 Task: Open a Black Tie Letter Template save the file as 'survey' Remove the following opetions from template: '1.	Type the sender company name_x000D_
2.	Type the sender company address_x000D_
3.	Type the recipient address_x000D_
4.	Type the closing_x000D_
5.	Type the sender title_x000D_
6.	Type the sender company name_x000D_
'Pick the date  '18 May, 2023' and type Salutation  Good Morning. Add body to the letter I am writing to formally request a leave of absence from [start date] to [end date]. I have encountered unforeseen circumstances that require my immediate attention and presence. I assure you that I will make all necessary arrangements to ensure a smooth transition during my absence.. Insert watermark  'Do not copy 20'
Action: Mouse moved to (18, 22)
Screenshot: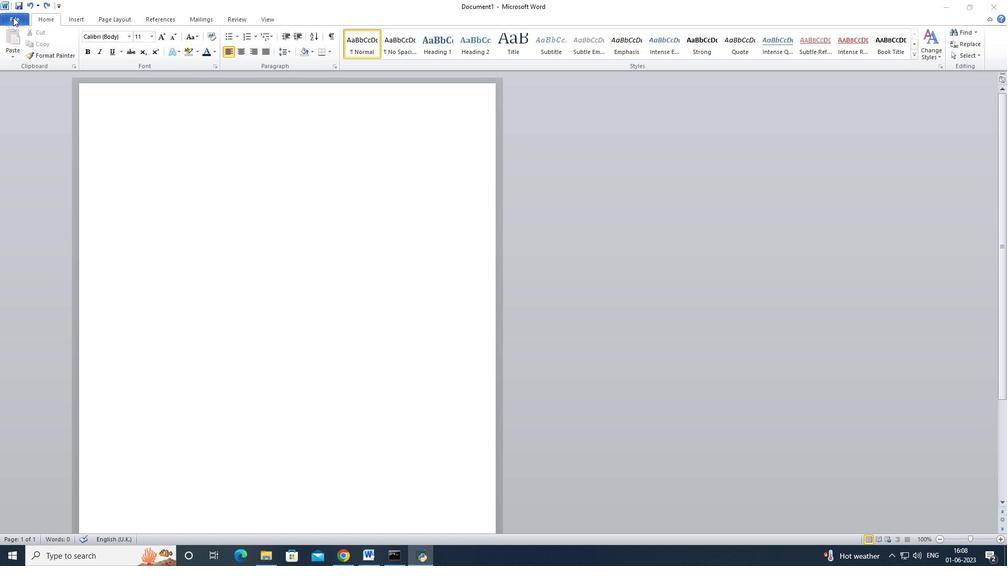 
Action: Mouse pressed left at (18, 22)
Screenshot: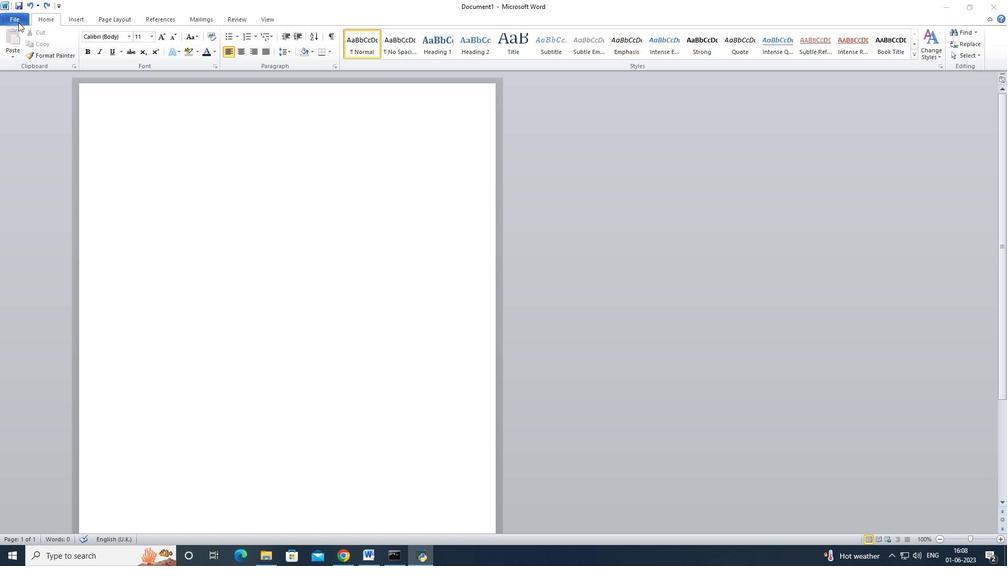 
Action: Mouse moved to (19, 19)
Screenshot: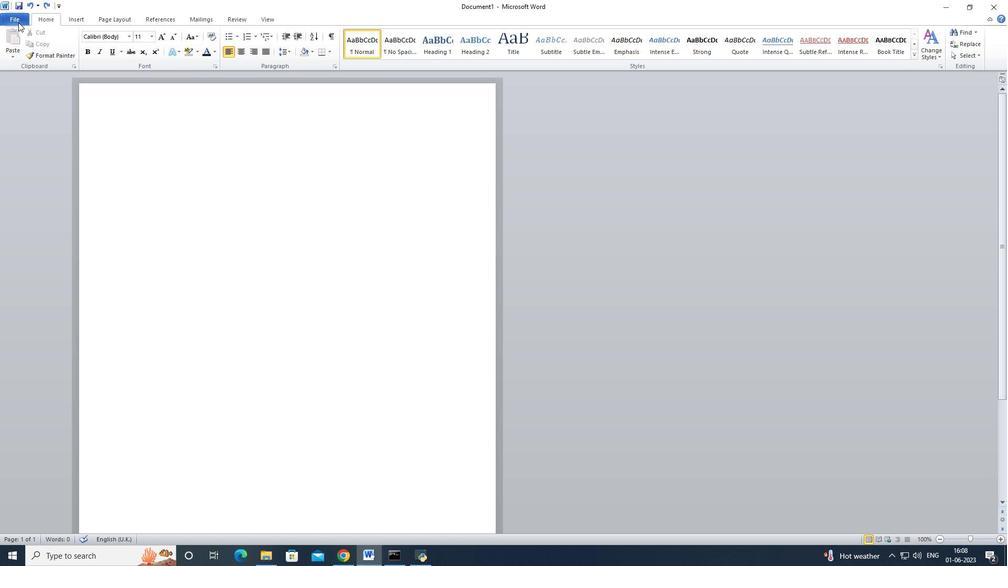 
Action: Mouse pressed left at (19, 19)
Screenshot: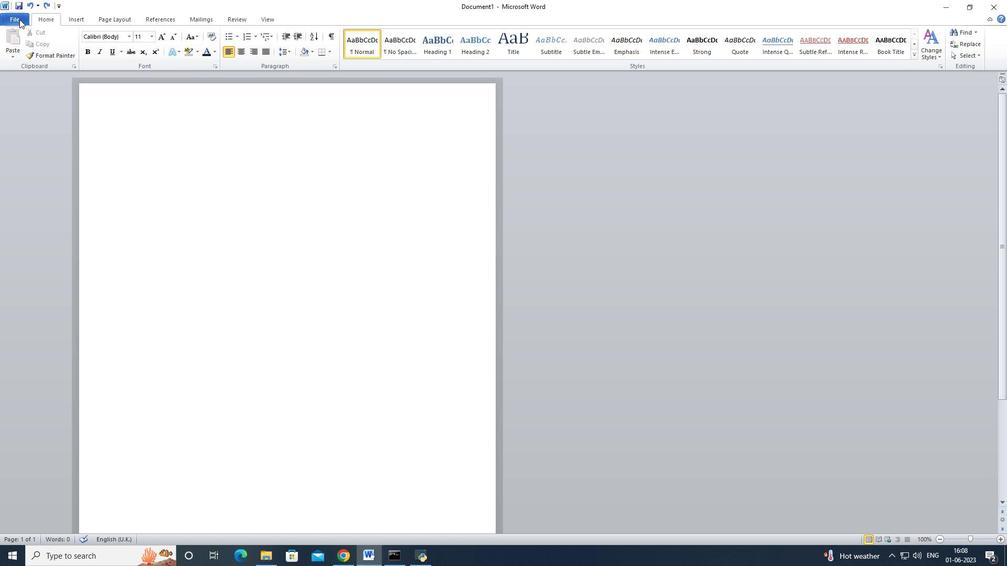 
Action: Mouse moved to (26, 136)
Screenshot: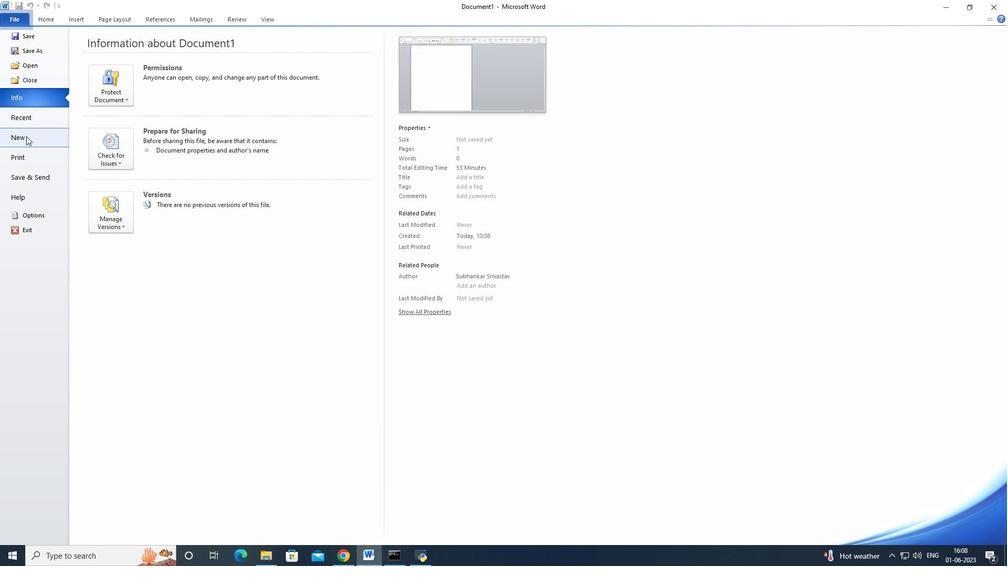 
Action: Mouse pressed left at (26, 136)
Screenshot: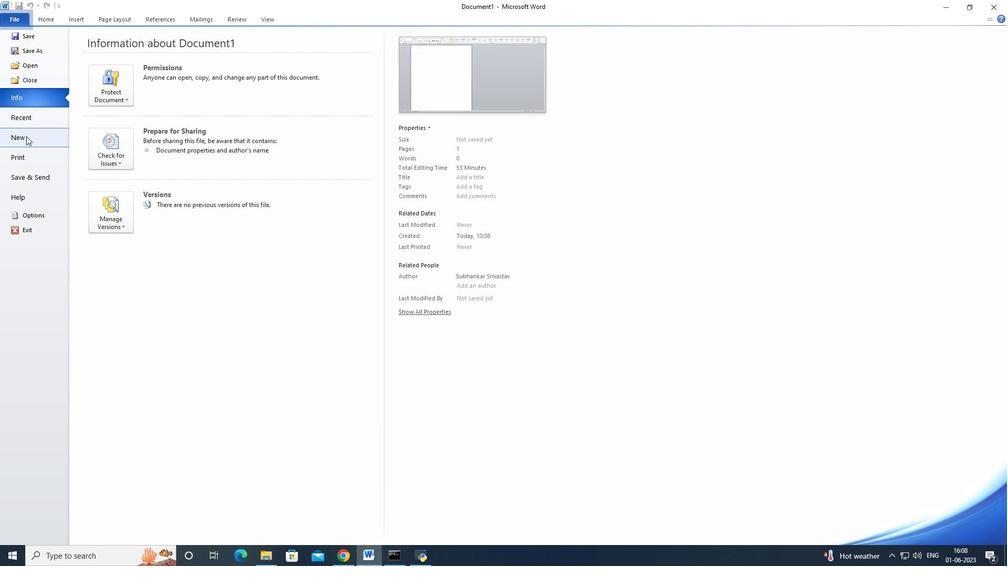 
Action: Mouse moved to (183, 118)
Screenshot: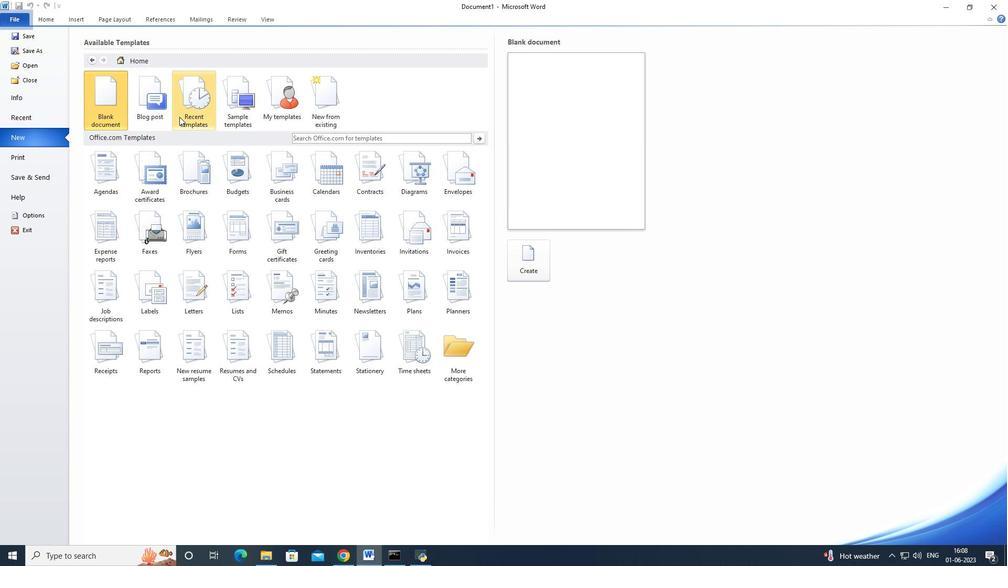 
Action: Mouse pressed left at (183, 118)
Screenshot: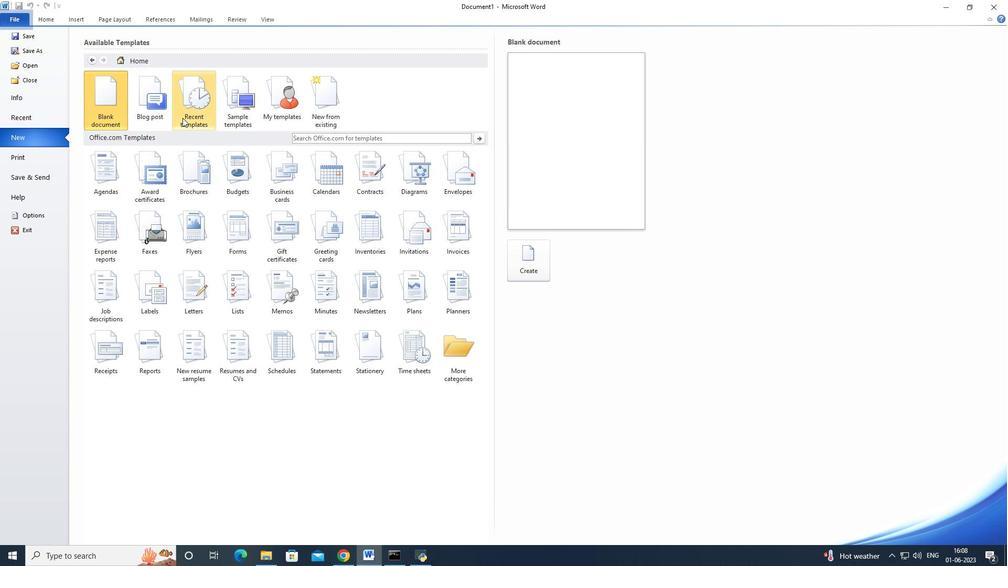 
Action: Mouse moved to (192, 65)
Screenshot: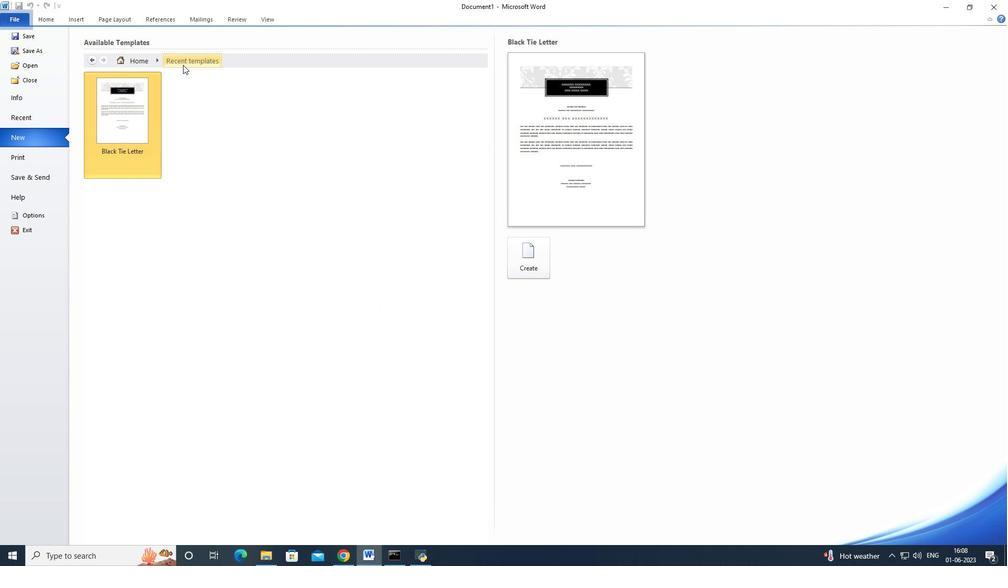 
Action: Mouse pressed left at (192, 65)
Screenshot: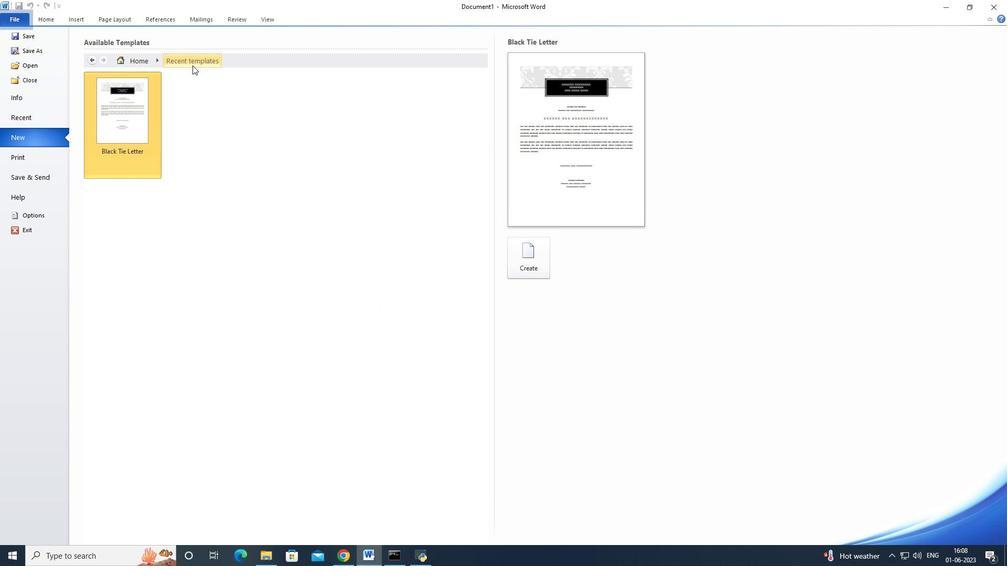 
Action: Mouse moved to (146, 58)
Screenshot: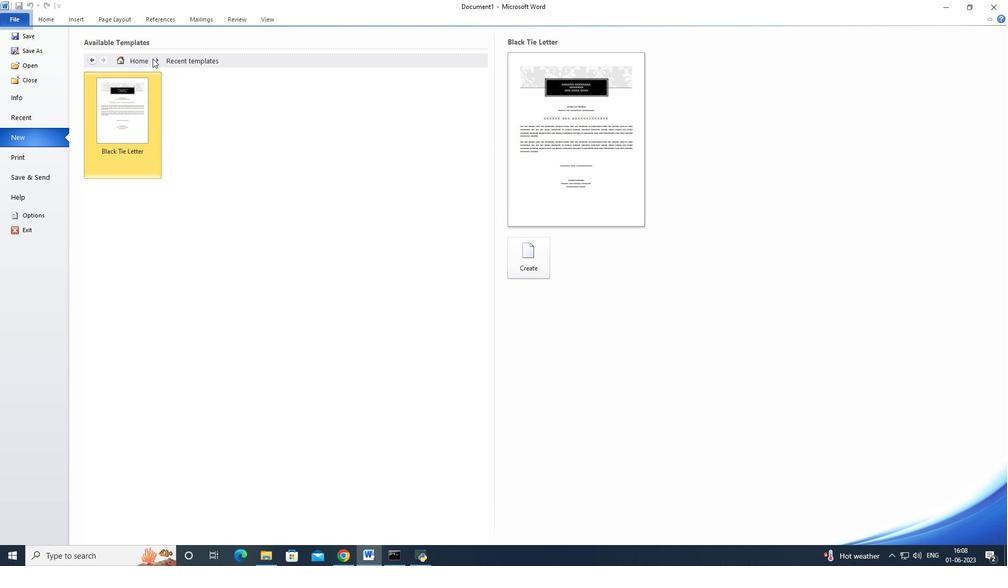 
Action: Mouse pressed left at (146, 58)
Screenshot: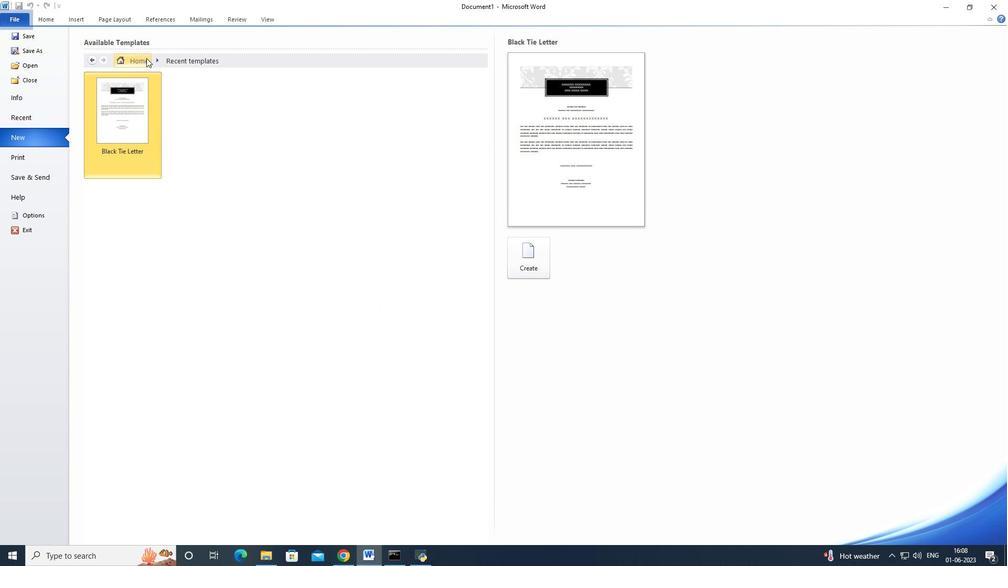 
Action: Mouse moved to (240, 107)
Screenshot: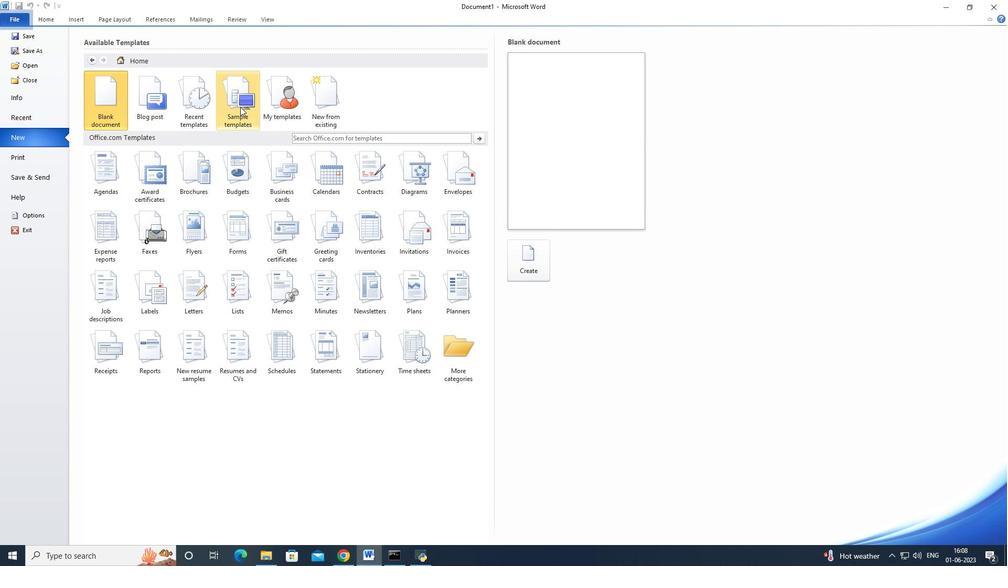 
Action: Mouse pressed left at (240, 107)
Screenshot: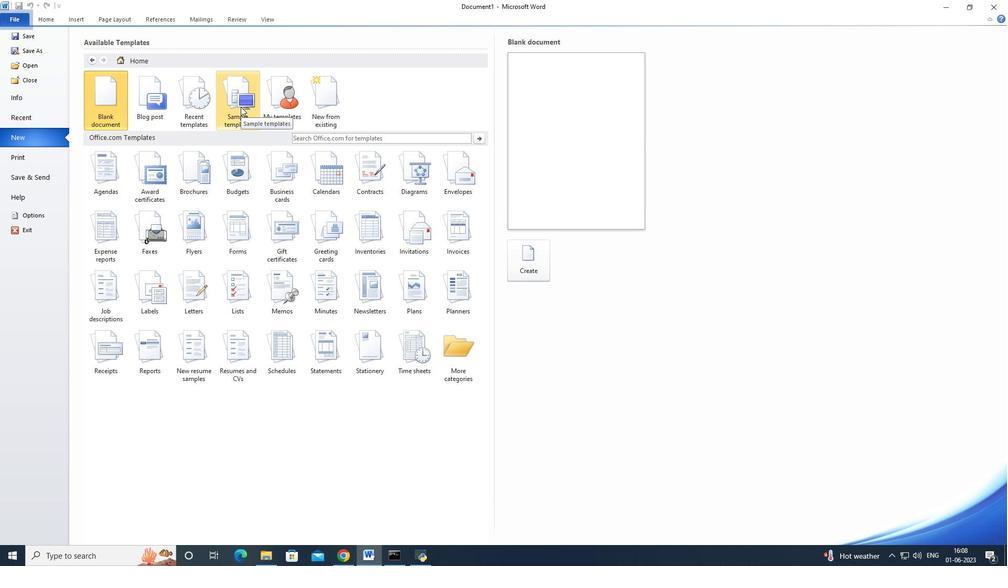 
Action: Mouse moved to (353, 225)
Screenshot: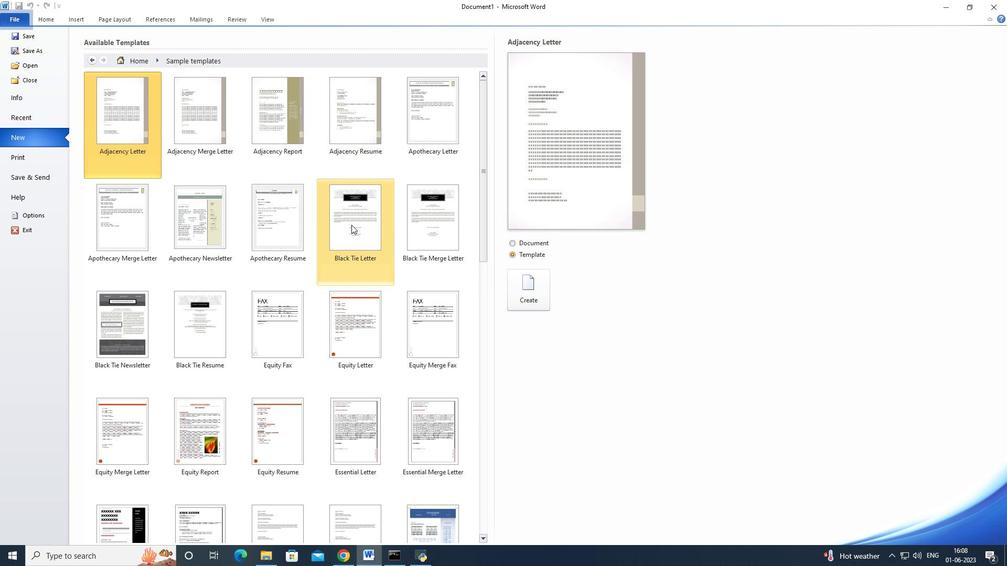 
Action: Mouse pressed left at (353, 225)
Screenshot: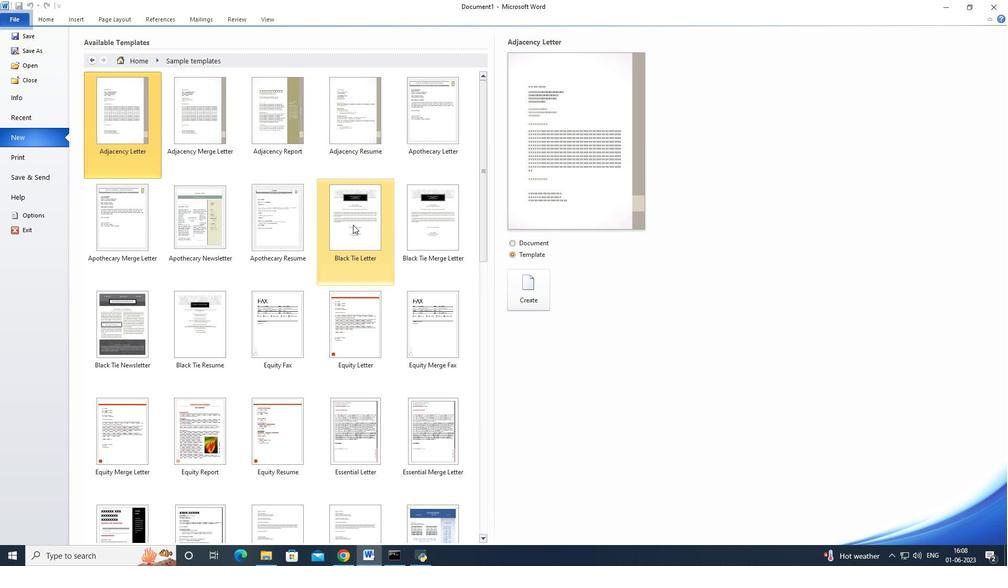 
Action: Mouse moved to (523, 285)
Screenshot: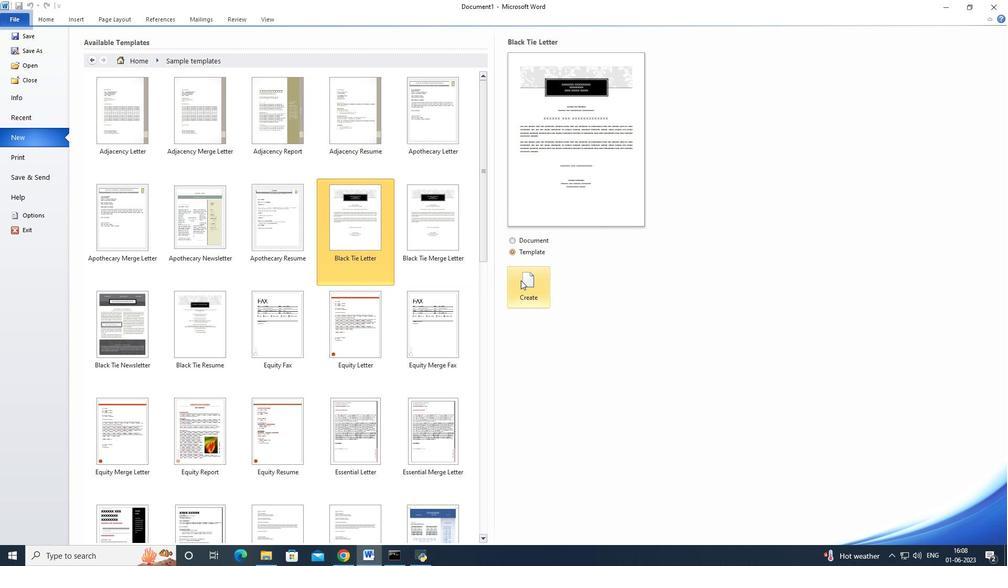 
Action: Mouse pressed left at (523, 285)
Screenshot: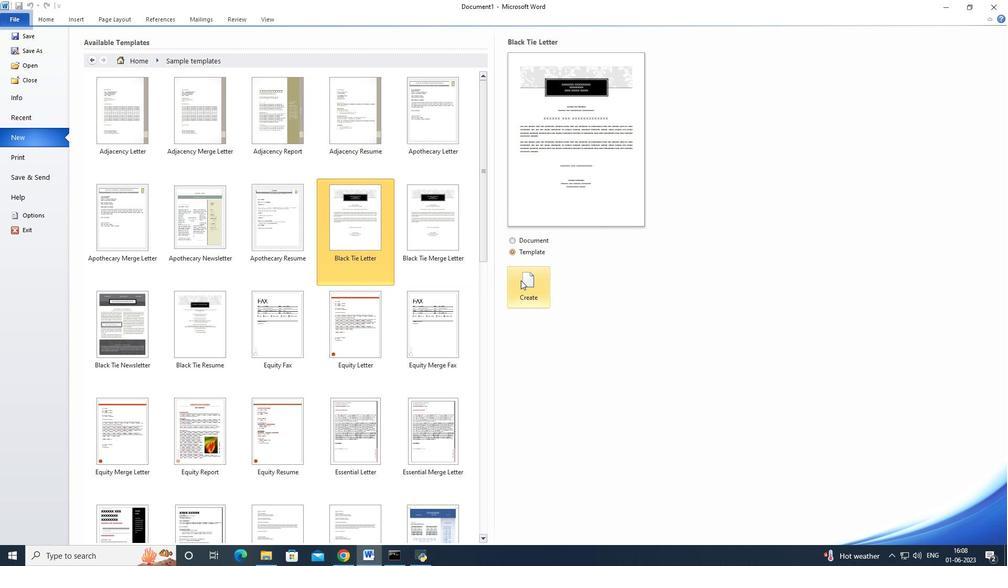 
Action: Mouse moved to (17, 18)
Screenshot: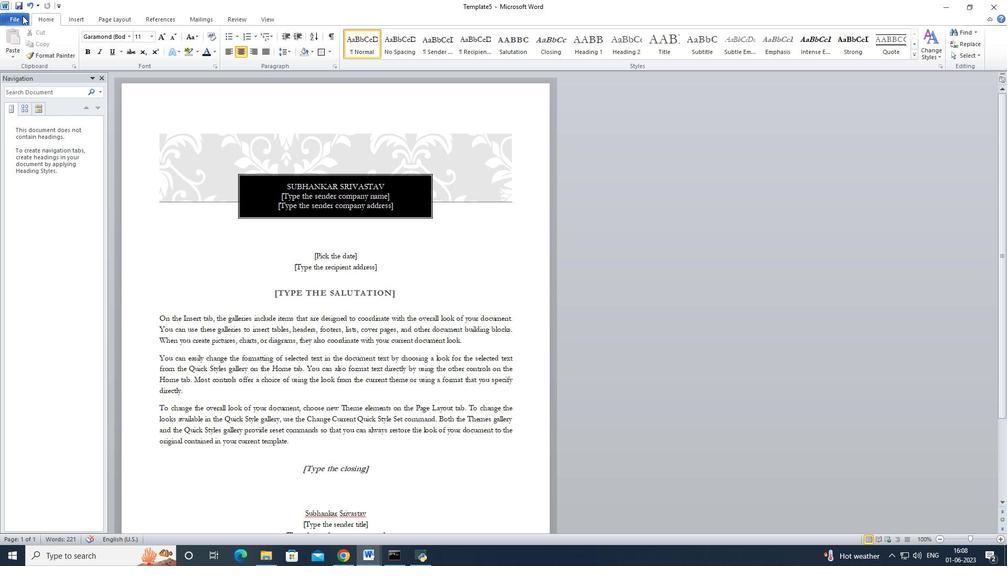 
Action: Mouse pressed left at (17, 18)
Screenshot: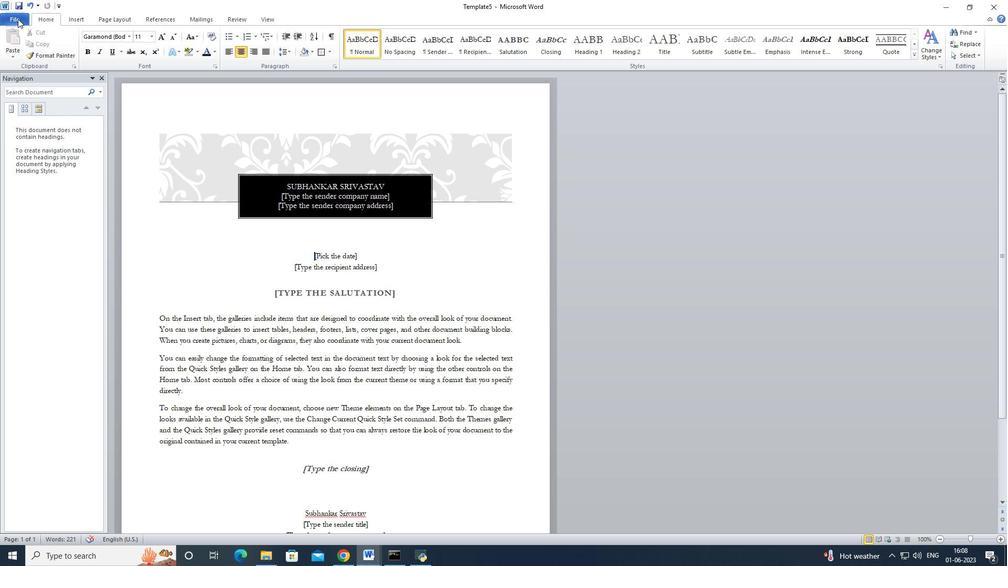 
Action: Mouse moved to (40, 36)
Screenshot: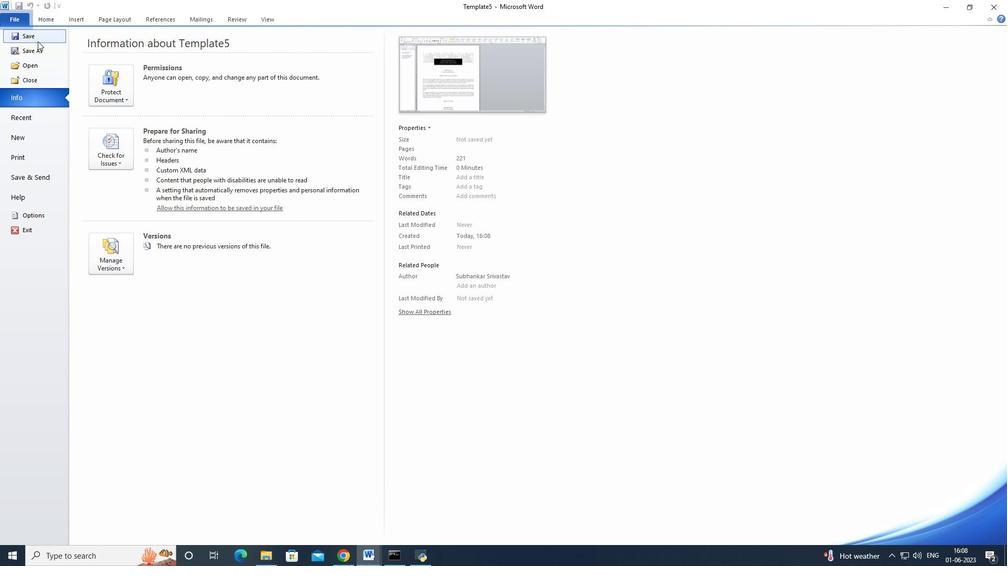 
Action: Mouse pressed left at (40, 36)
Screenshot: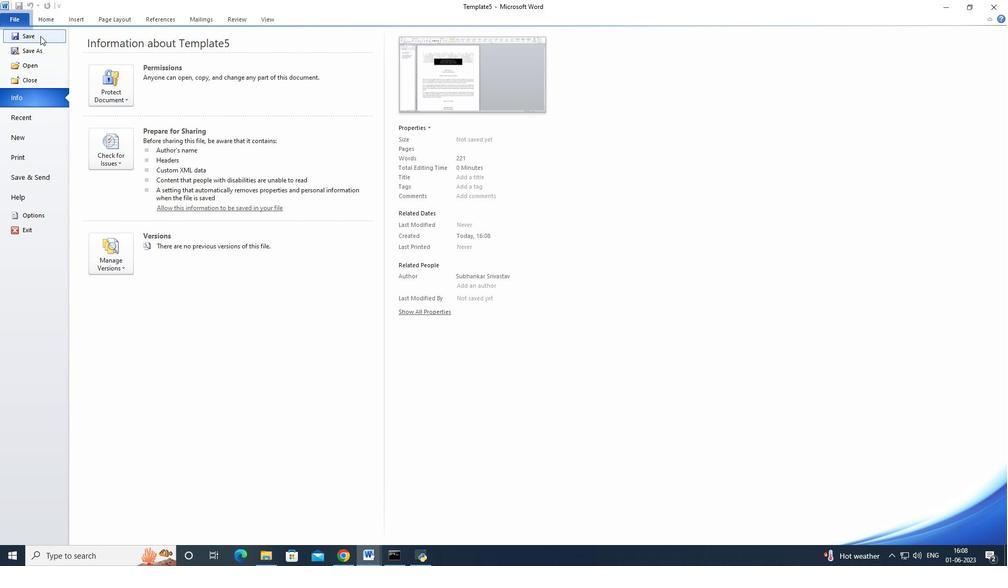 
Action: Key pressed <Key.shift>Survey
Screenshot: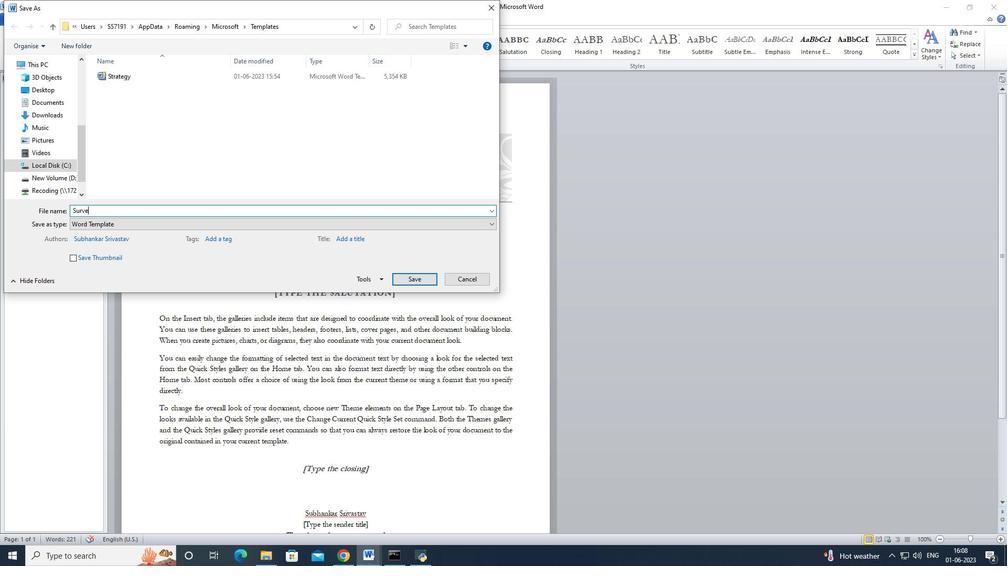 
Action: Mouse moved to (423, 278)
Screenshot: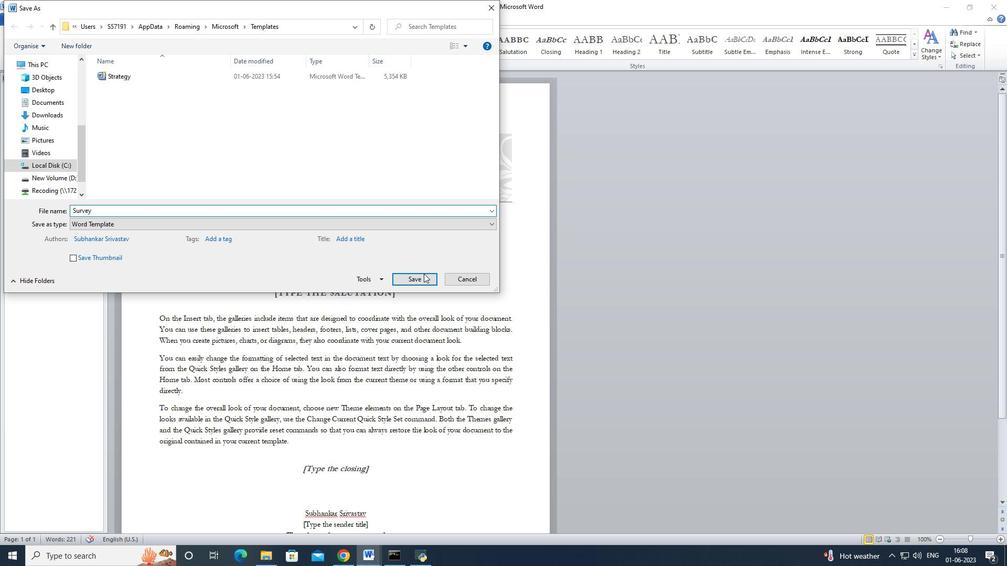 
Action: Mouse pressed left at (423, 278)
Screenshot: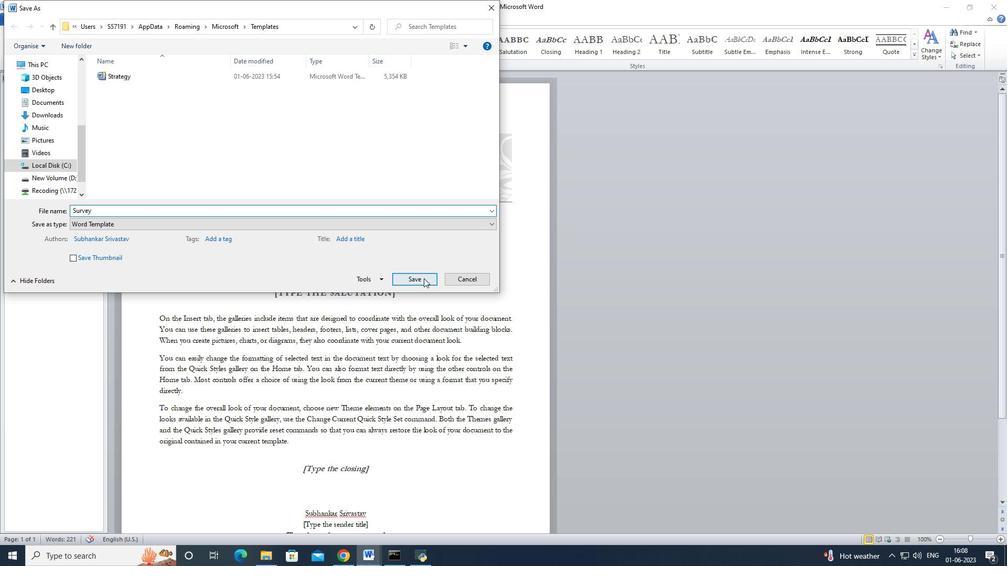 
Action: Mouse moved to (359, 195)
Screenshot: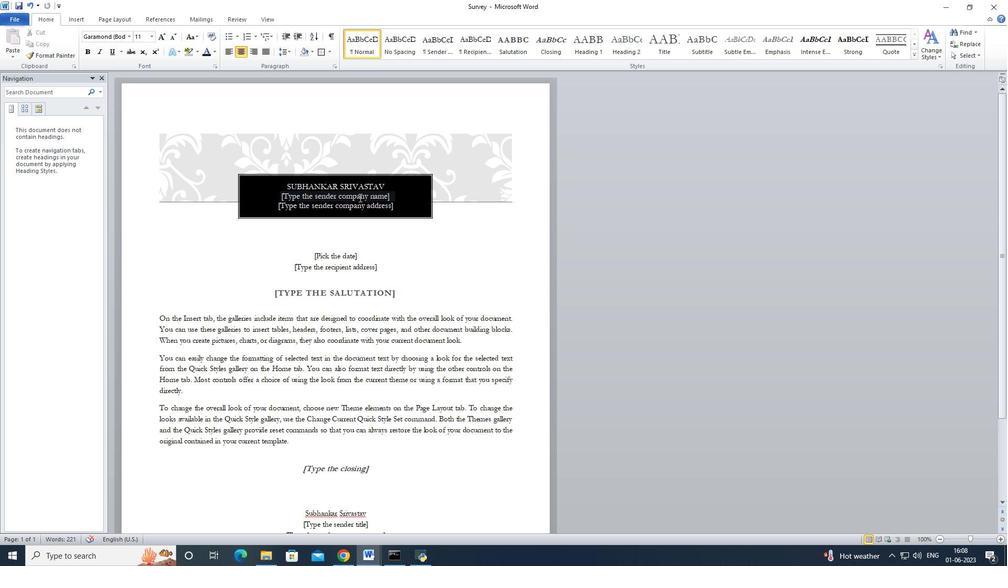 
Action: Mouse pressed left at (359, 195)
Screenshot: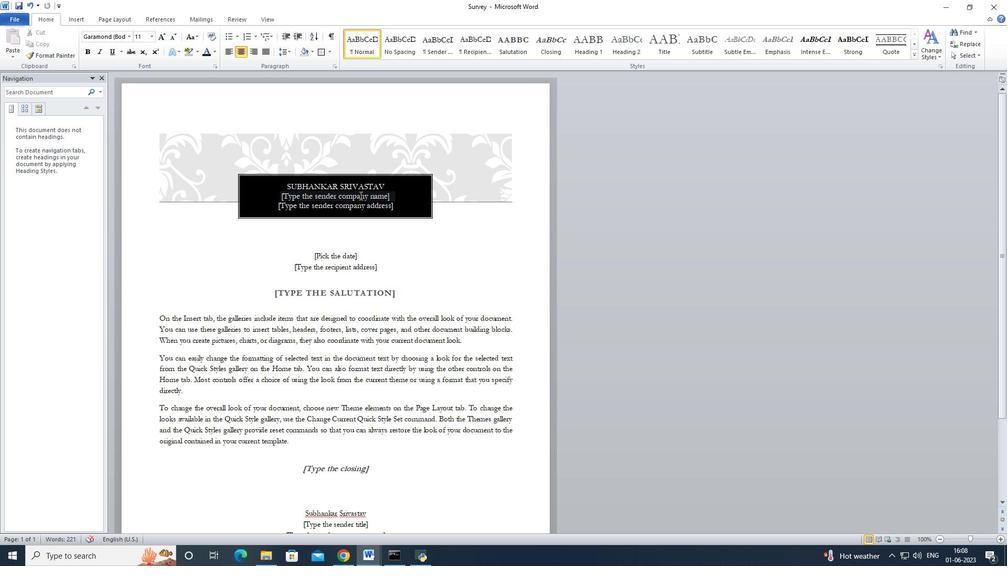 
Action: Mouse moved to (360, 195)
Screenshot: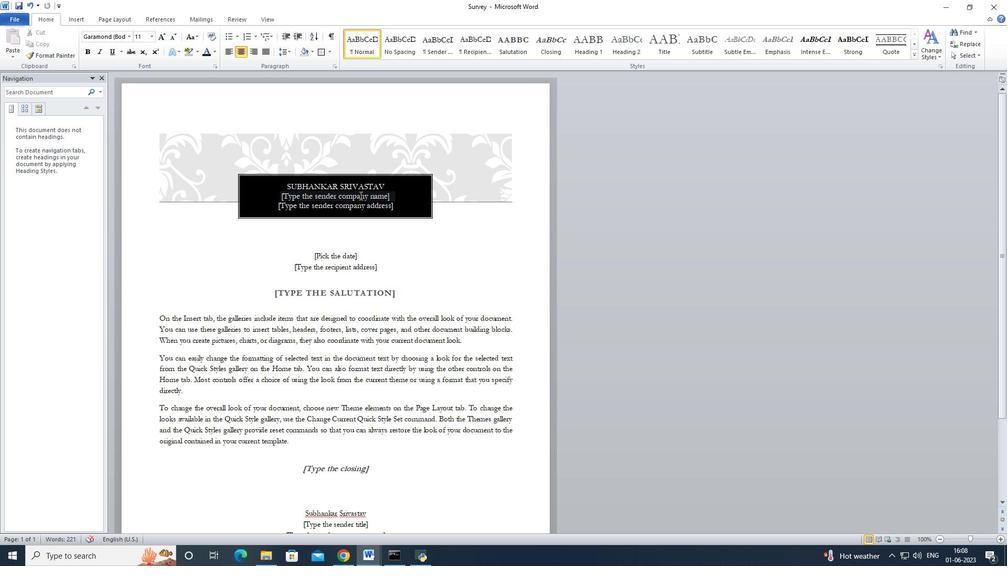 
Action: Key pressed <Key.delete><Key.delete>
Screenshot: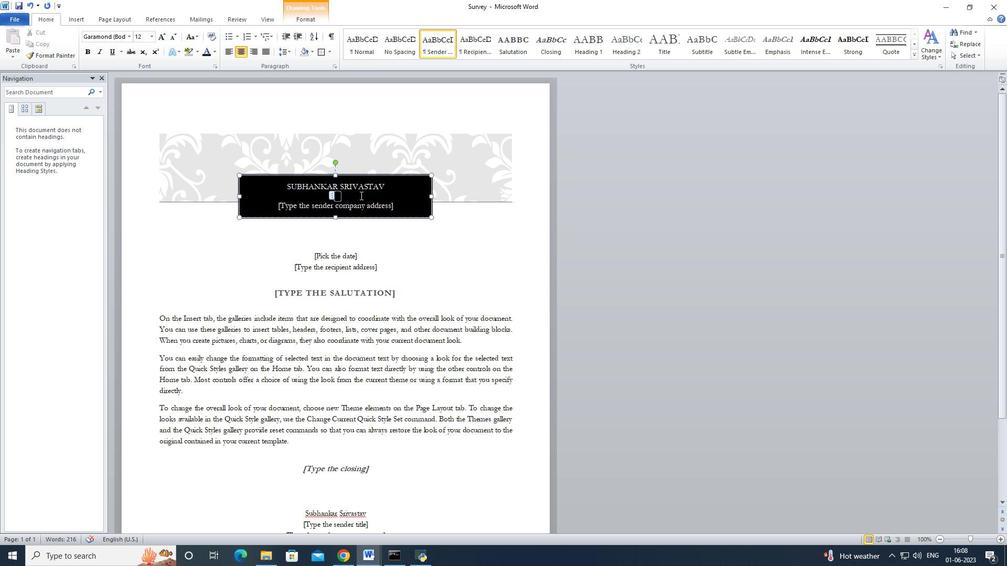 
Action: Mouse moved to (363, 207)
Screenshot: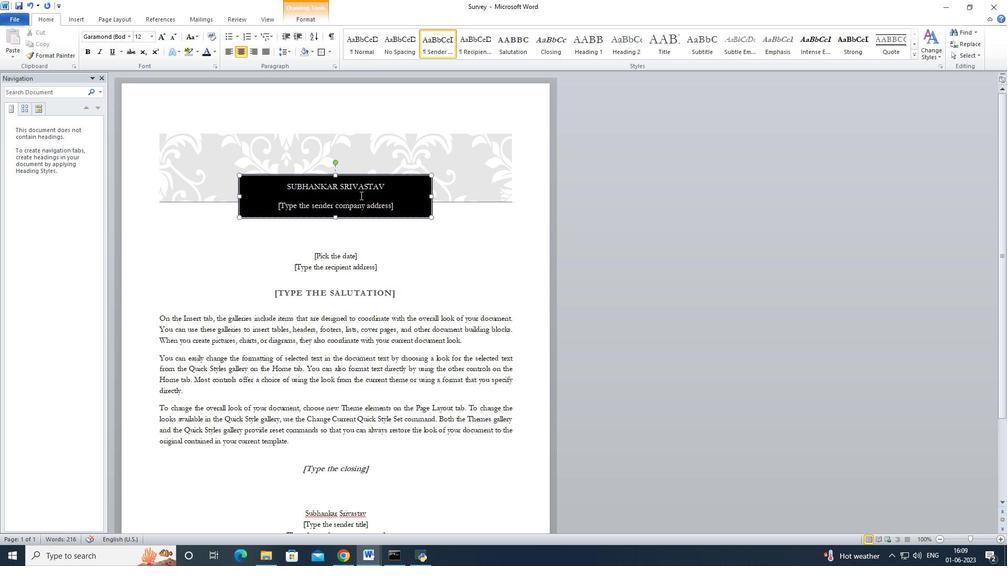 
Action: Mouse pressed left at (363, 207)
Screenshot: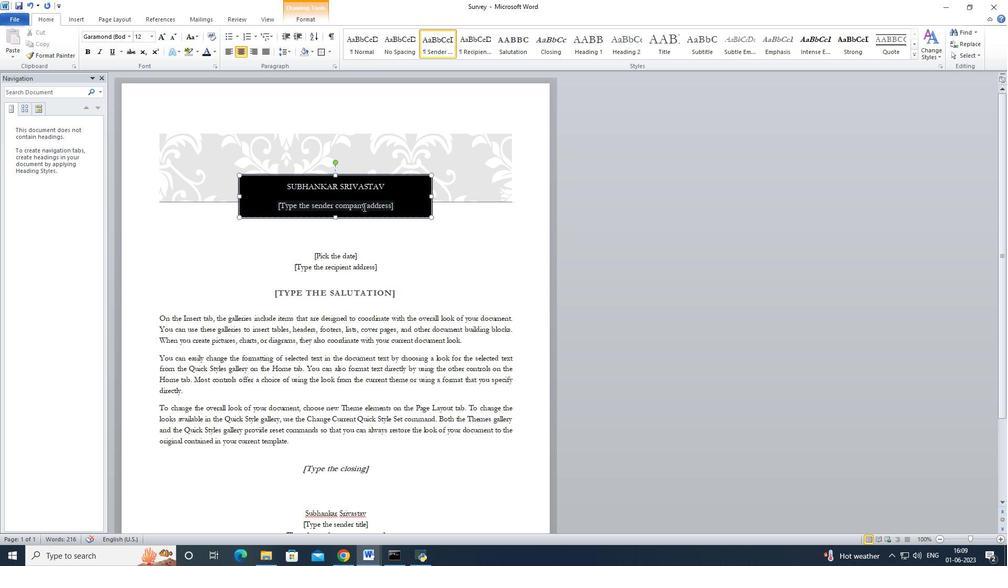 
Action: Mouse moved to (363, 207)
Screenshot: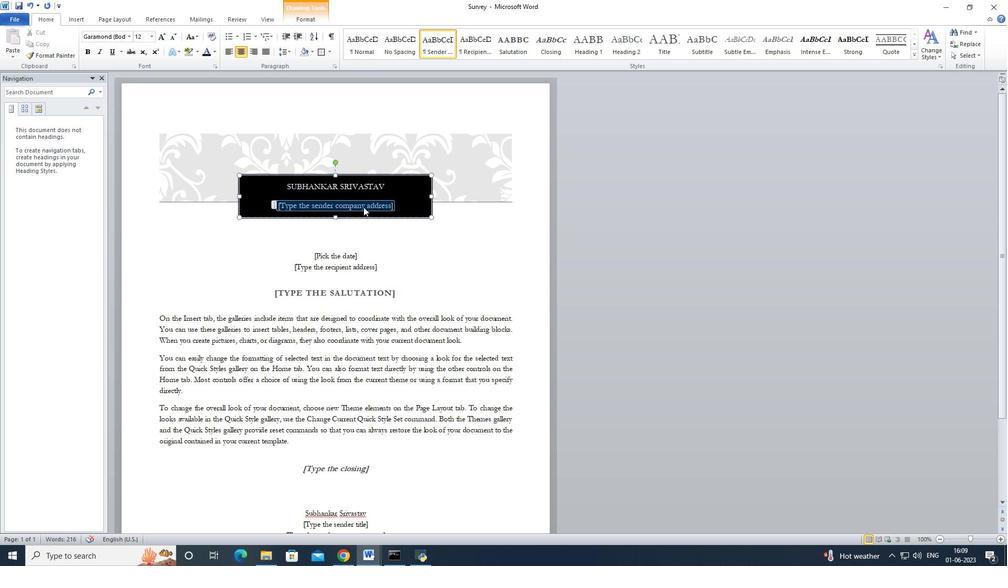
Action: Key pressed <Key.delete><Key.delete>
Screenshot: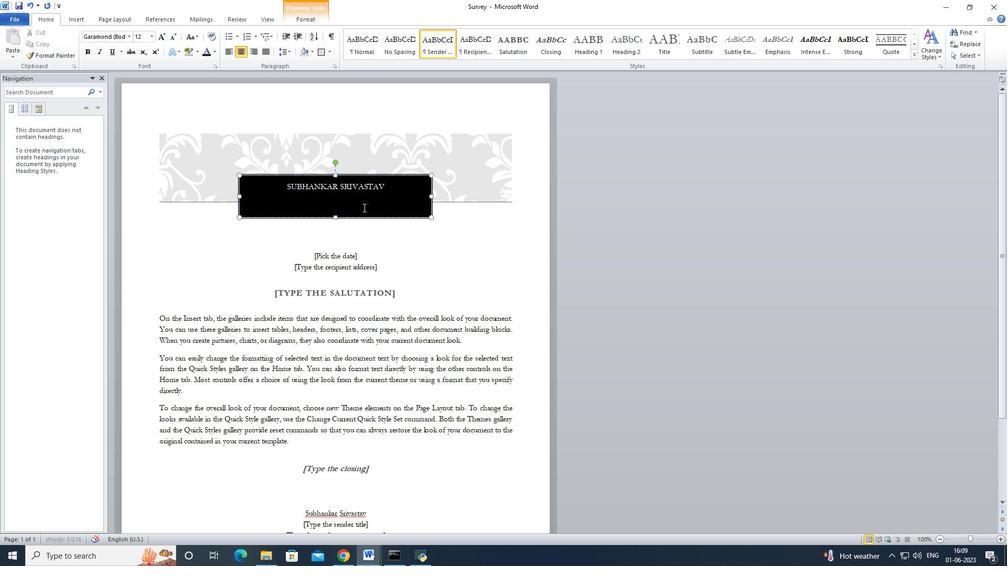 
Action: Mouse moved to (349, 254)
Screenshot: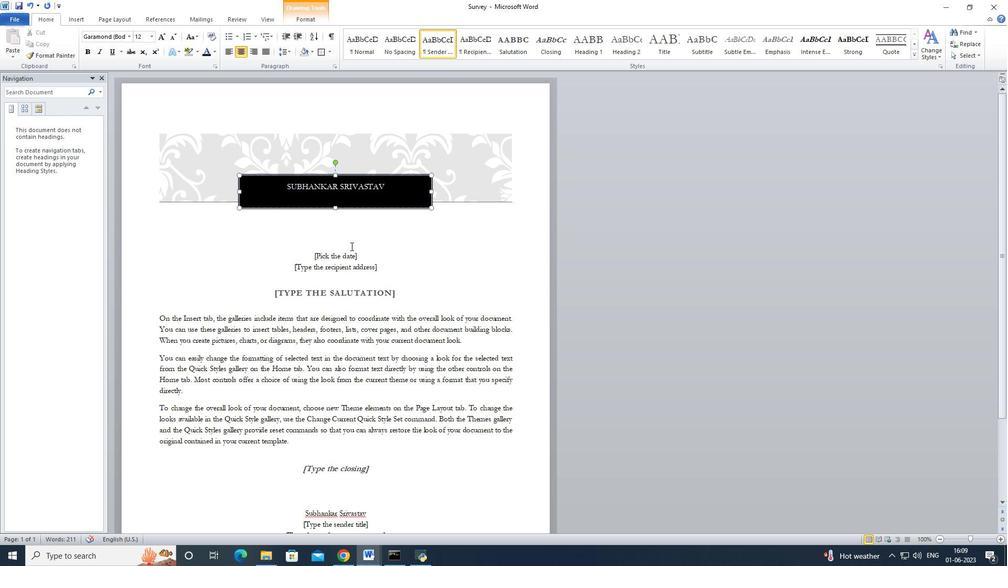 
Action: Mouse pressed left at (349, 254)
Screenshot: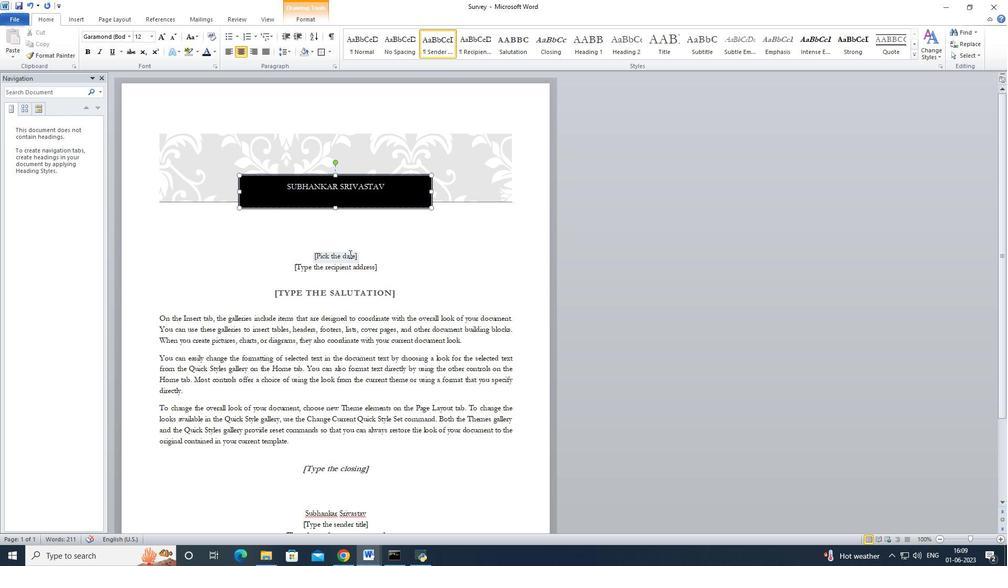 
Action: Mouse moved to (368, 257)
Screenshot: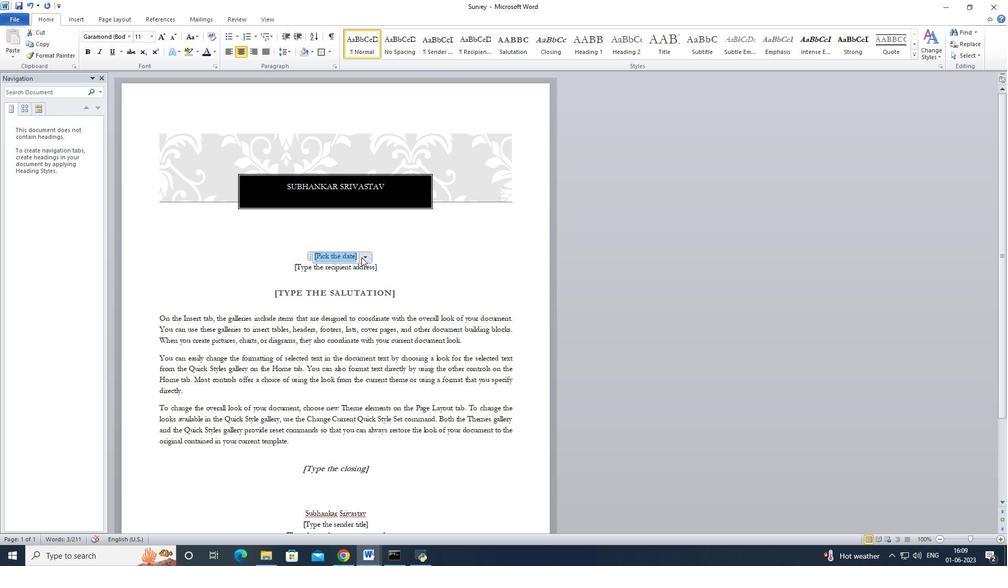 
Action: Mouse pressed left at (368, 257)
Screenshot: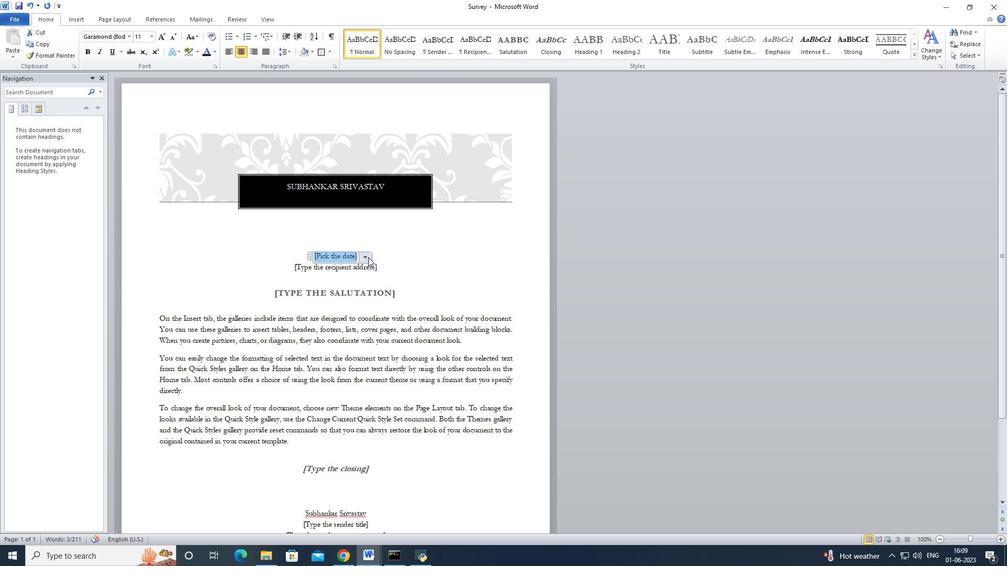 
Action: Mouse moved to (281, 268)
Screenshot: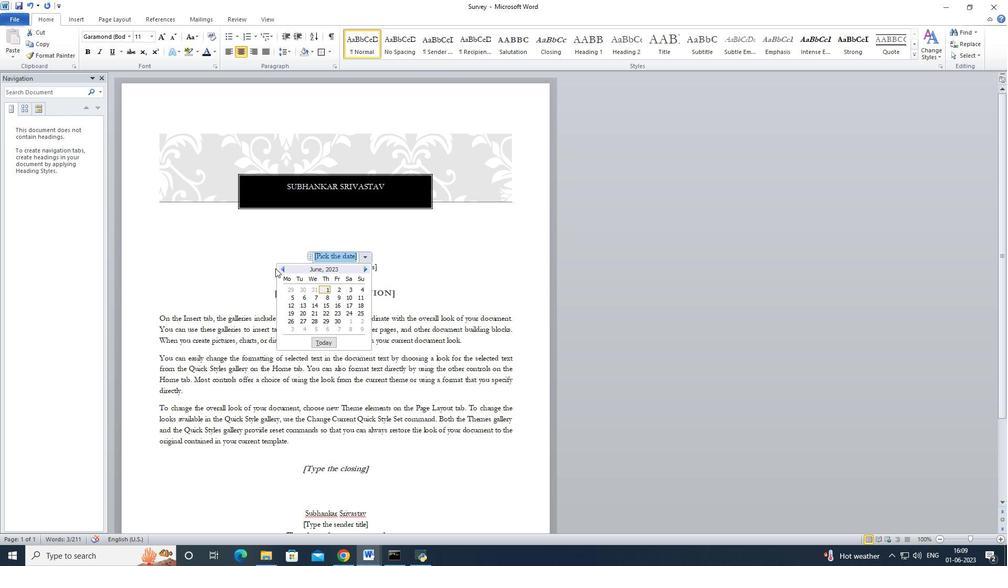 
Action: Mouse pressed left at (281, 268)
Screenshot: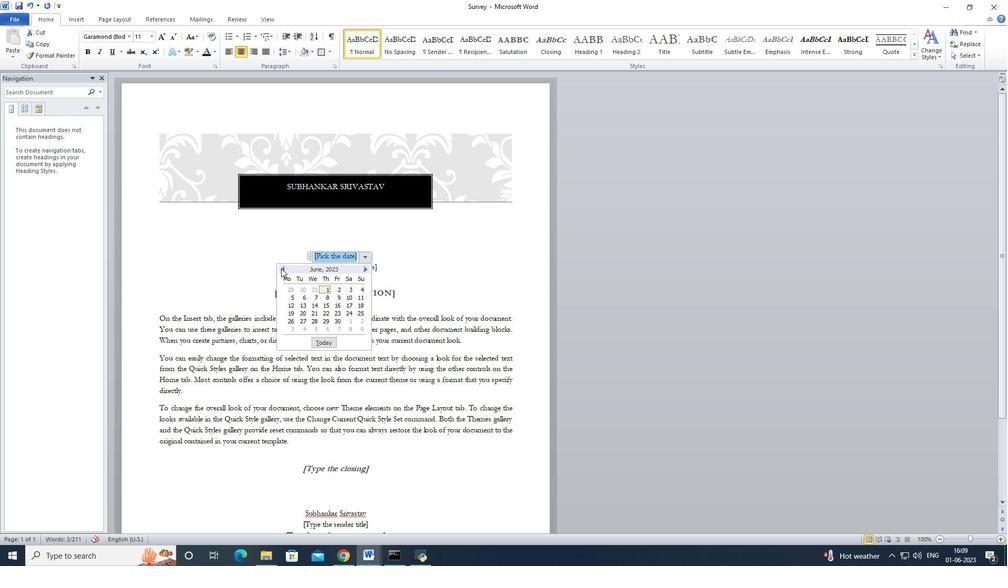 
Action: Mouse moved to (327, 306)
Screenshot: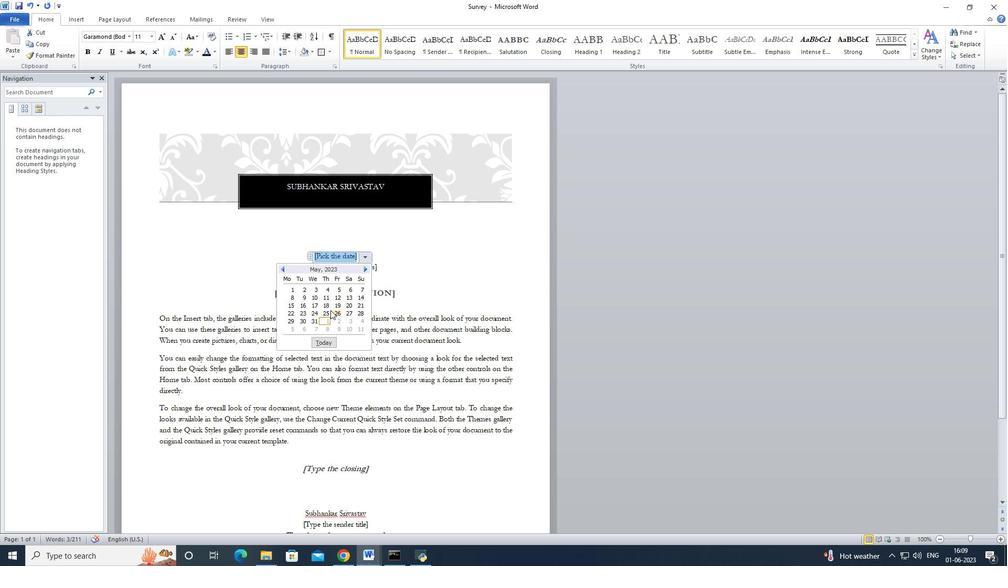 
Action: Mouse pressed left at (327, 306)
Screenshot: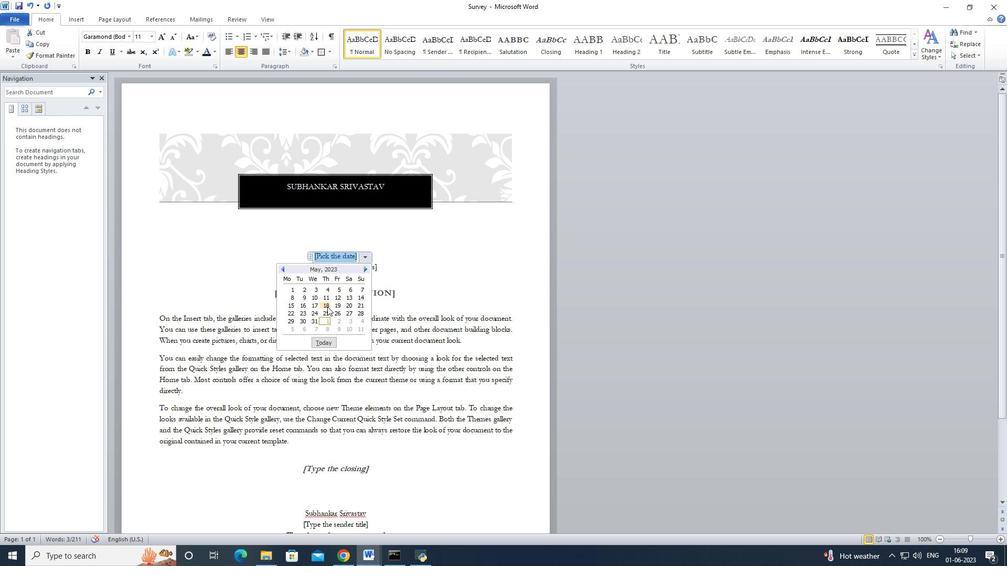 
Action: Mouse moved to (355, 265)
Screenshot: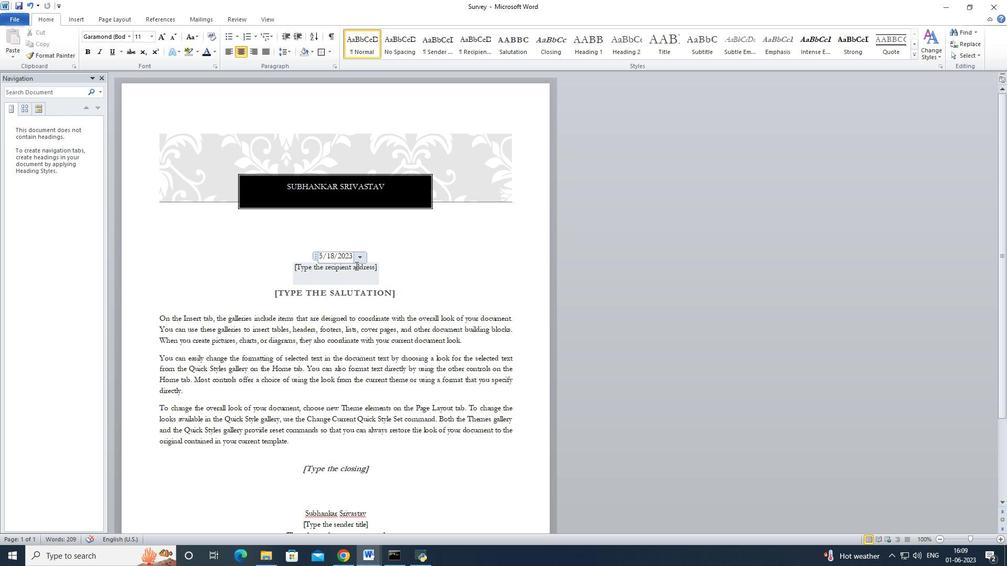 
Action: Mouse pressed left at (355, 265)
Screenshot: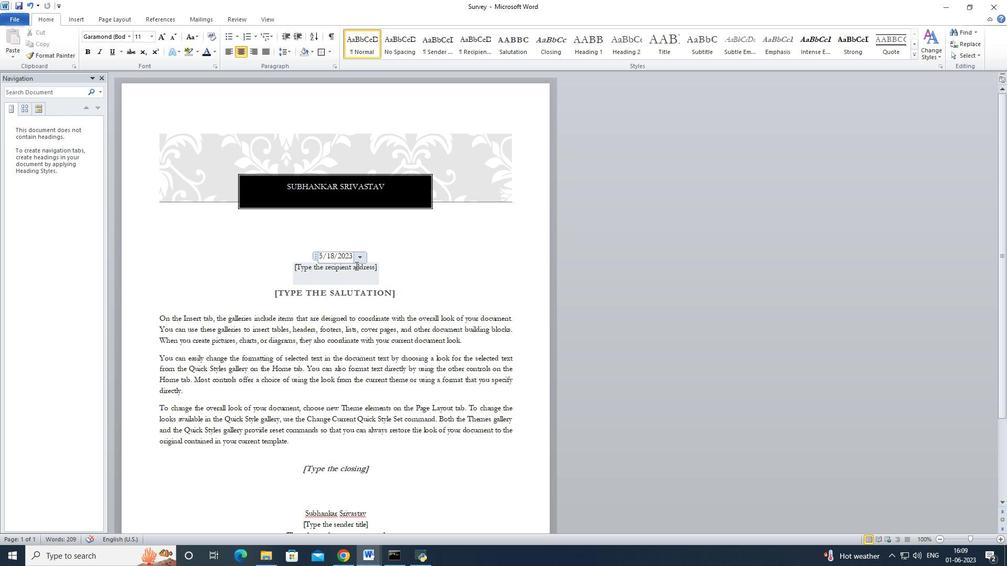 
Action: Mouse moved to (355, 267)
Screenshot: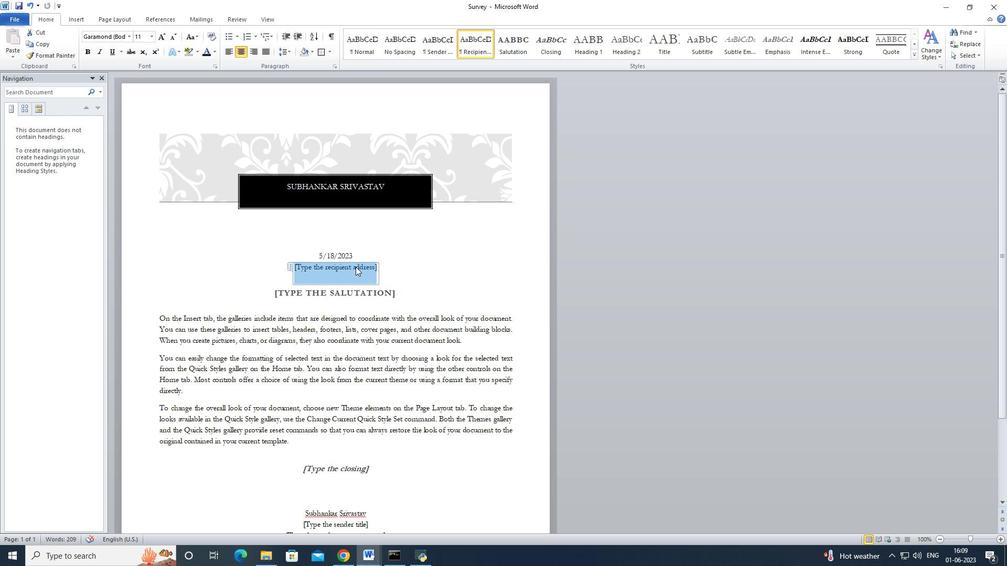
Action: Key pressed <Key.delete>
Screenshot: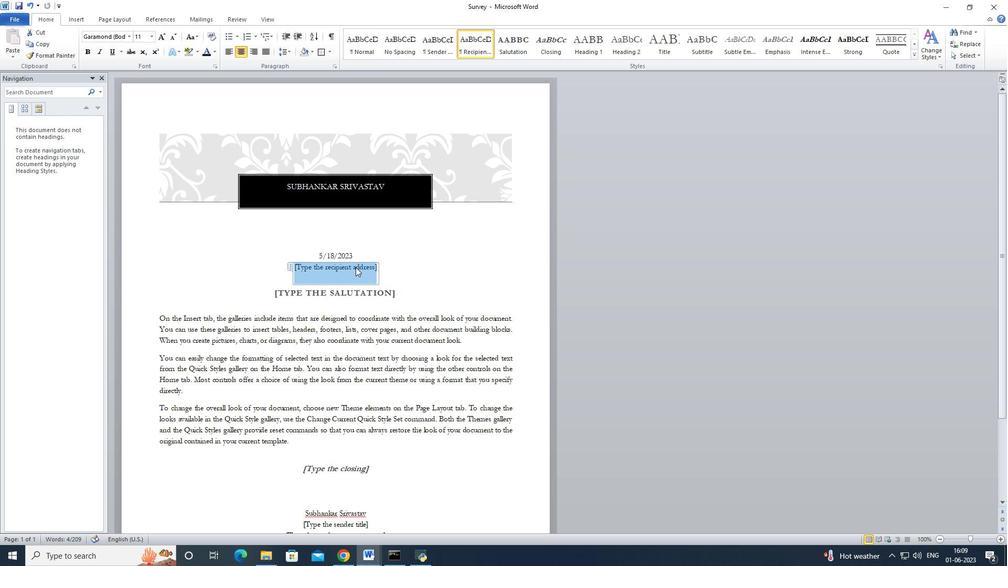 
Action: Mouse moved to (359, 295)
Screenshot: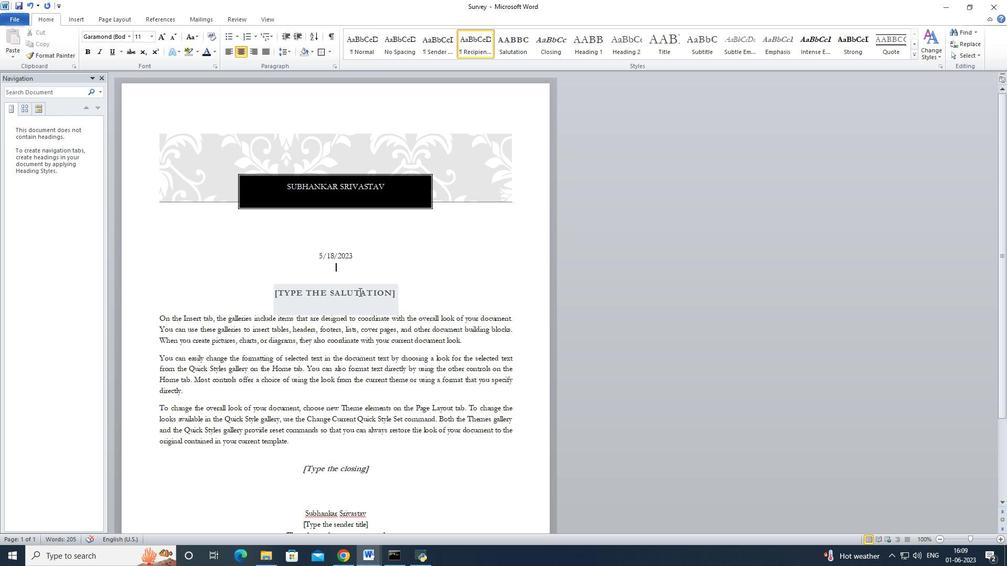 
Action: Mouse pressed left at (359, 295)
Screenshot: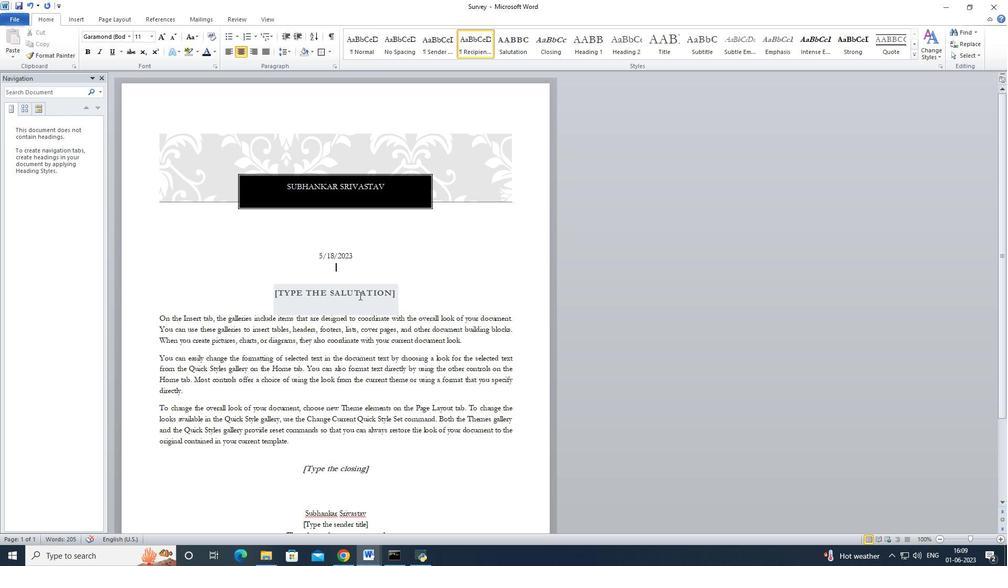 
Action: Key pressed <Key.shift><Key.shift><Key.shift><Key.shift><Key.shift>good<Key.space>morning
Screenshot: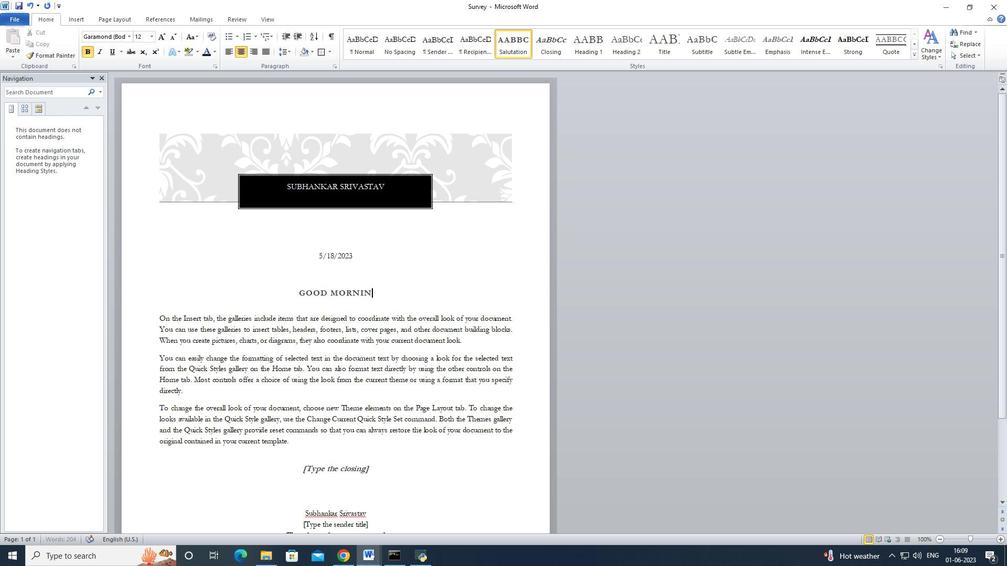 
Action: Mouse moved to (243, 341)
Screenshot: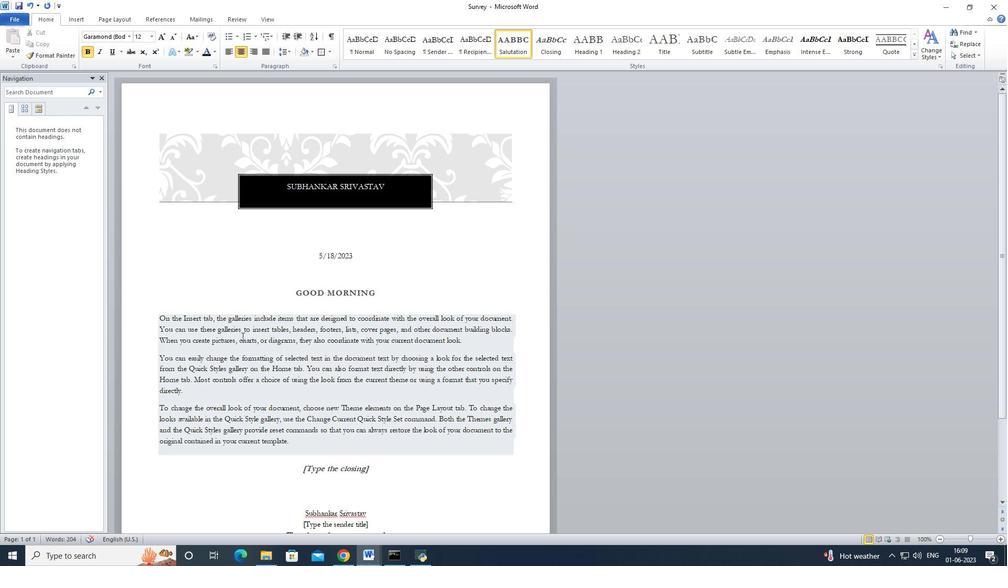 
Action: Mouse pressed left at (243, 341)
Screenshot: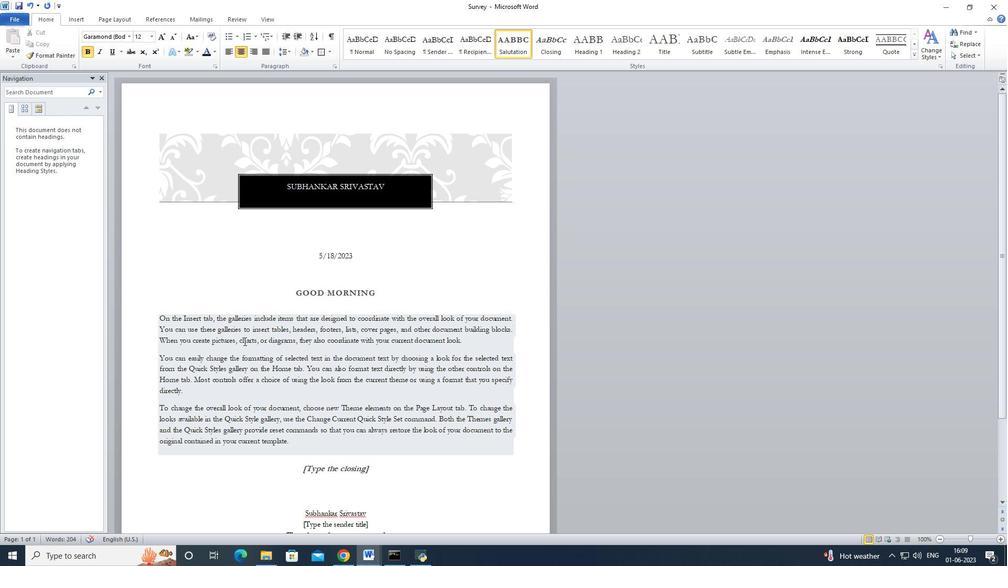 
Action: Key pressed <Key.shift><Key.shift><Key.shift><Key.shift><Key.shift><Key.shift><Key.shift><Key.shift><Key.shift><Key.shift><Key.shift><Key.shift><Key.shift><Key.shift><Key.shift><Key.shift><Key.shift><Key.shift>I<Key.space>am<Key.space>writing<Key.space>to<Key.space>formally<Key.space>request<Key.space>a<Key.space>leave<Key.space>of<Key.space>absence<Key.space>for<Key.shift><Key.shift><Key.shift><Key.shift><Key.shift><Key.shift><Key.shift><Key.shift><Key.shift><Key.shift><Key.shift><Key.shift><Key.shift><Key.shift><Key.shift><Key.shift><Key.shift><Key.shift><Key.shift><Key.shift><Key.shift><Key.shift><Key.shift><Key.shift><Key.shift><Key.shift><Key.shift><Key.shift><Key.shift><Key.shift><Key.shift><Key.shift>{<Key.backspace>[<Key.backspace><Key.space>[start<Key.space>date<Key.shift><Key.shift><Key.shift><Key.shift><Key.shift><Key.shift><Key.shift><Key.shift><Key.shift><Key.shift><Key.shift><Key.shift><Key.shift><Key.shift><Key.shift>]<Key.space>to<Key.space><Key.shift>[end<Key.space><Key.shift>date<Key.shift><Key.shift><Key.shift><Key.shift><Key.shift><Key.shift><Key.shift><Key.shift><Key.shift><Key.shift><Key.shift><Key.shift><Key.shift><Key.shift><Key.shift><Key.shift><Key.shift><Key.shift><Key.shift>}<Key.backspace>].<Key.space>i<Key.backspace><Key.shift>I<Key.space>have<Key.space>encountered<Key.space>unforen<Key.backspace>seen<Key.space>circumstances<Key.space>that<Key.space><Key.space>re<Key.backspace><Key.backspace><Key.backspace>require<Key.space>my<Key.space>immediate<Key.space>attention<Key.space>and<Key.space>presence.<Key.space><Key.shift>Iassure<Key.space>you<Key.space>that<Key.space>
Screenshot: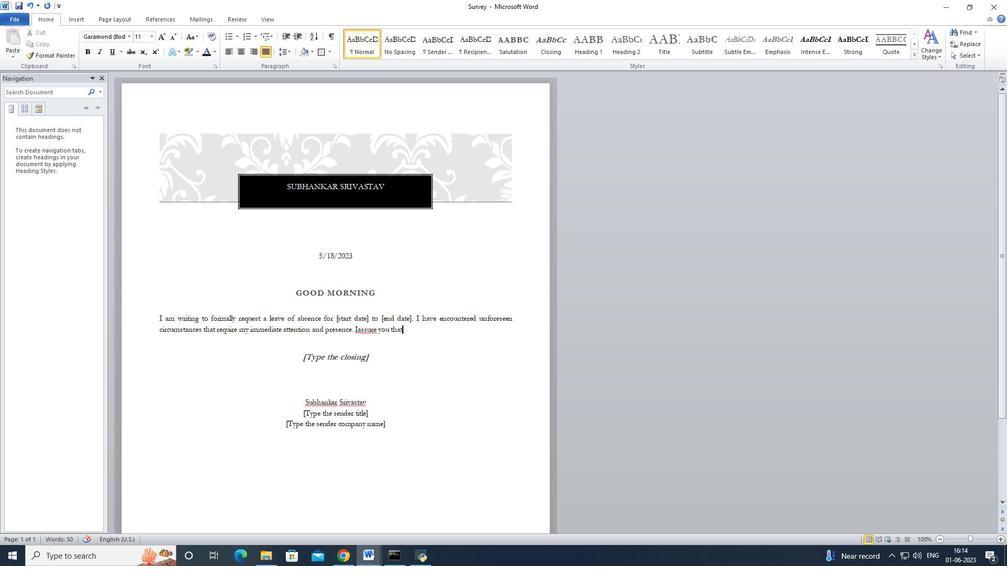 
Action: Mouse moved to (358, 328)
Screenshot: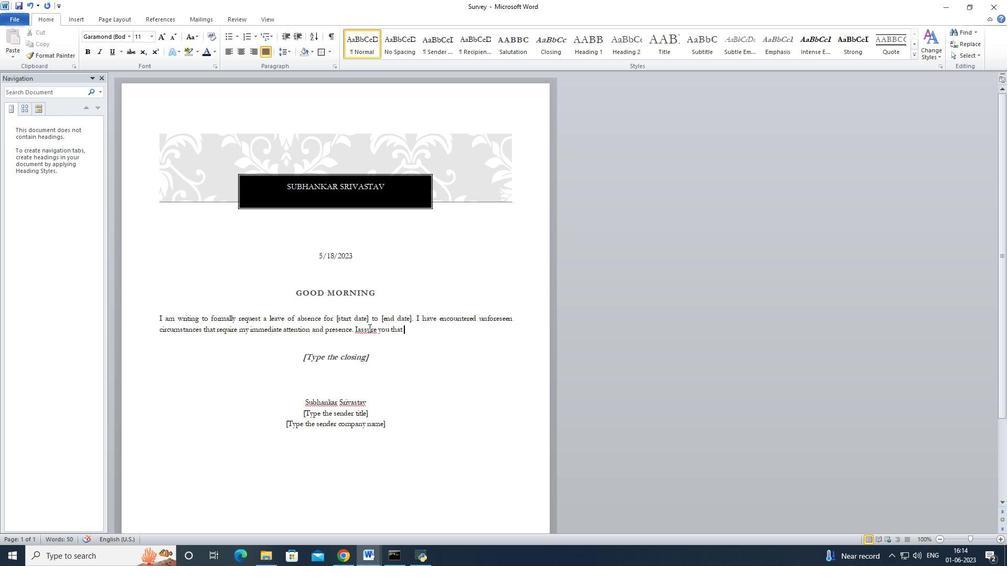 
Action: Mouse pressed left at (358, 328)
Screenshot: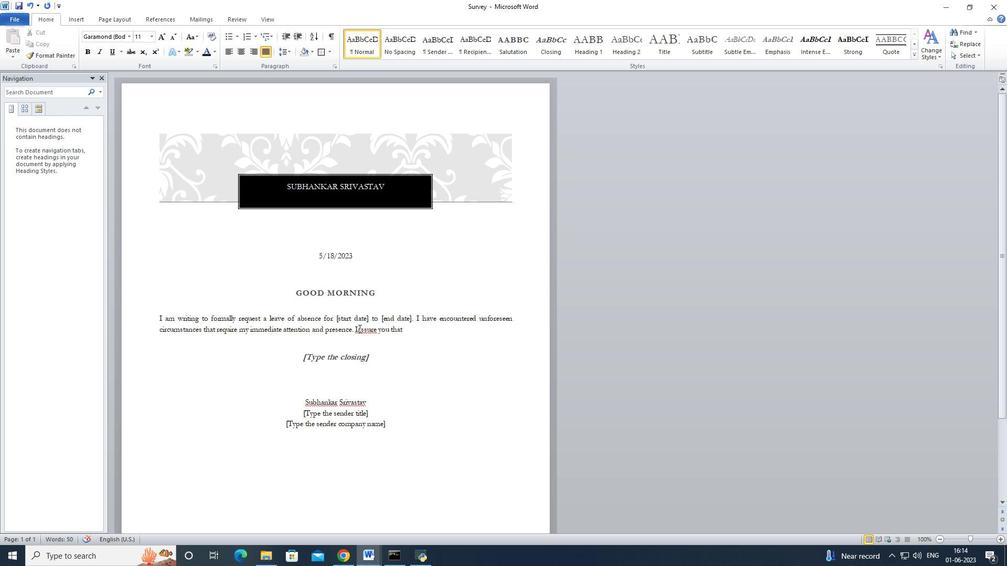 
Action: Key pressed <Key.space>
Screenshot: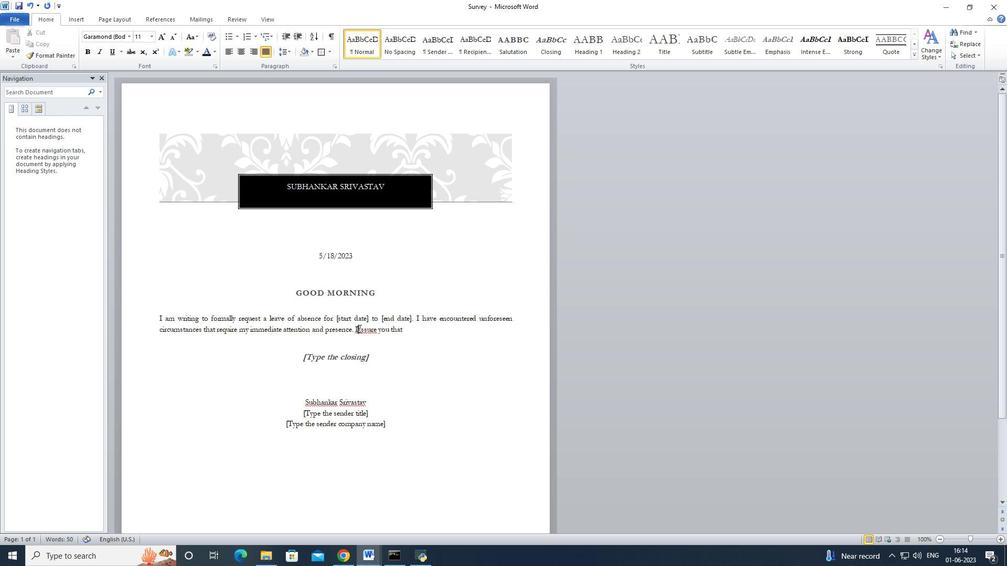 
Action: Mouse moved to (416, 332)
Screenshot: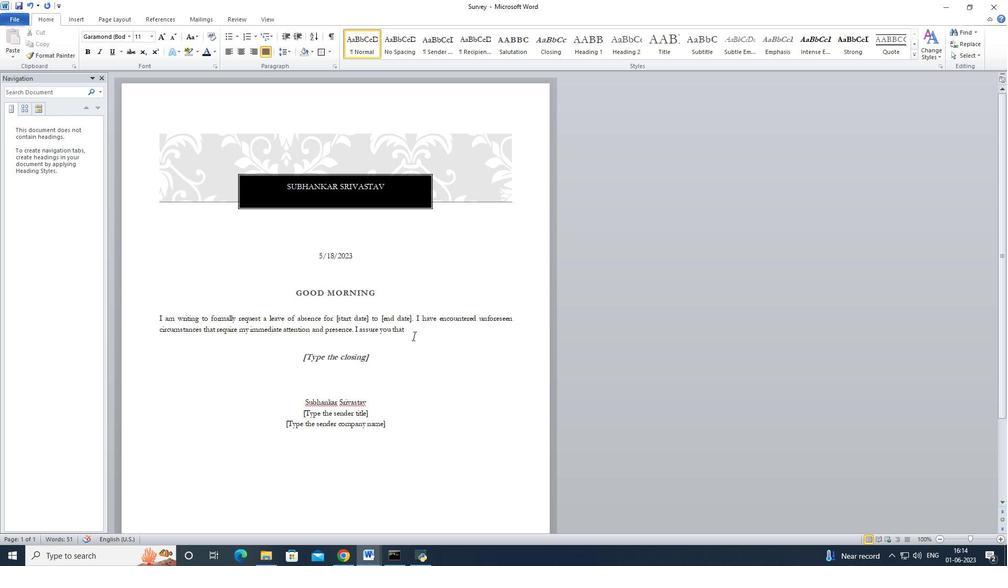 
Action: Mouse pressed left at (416, 332)
Screenshot: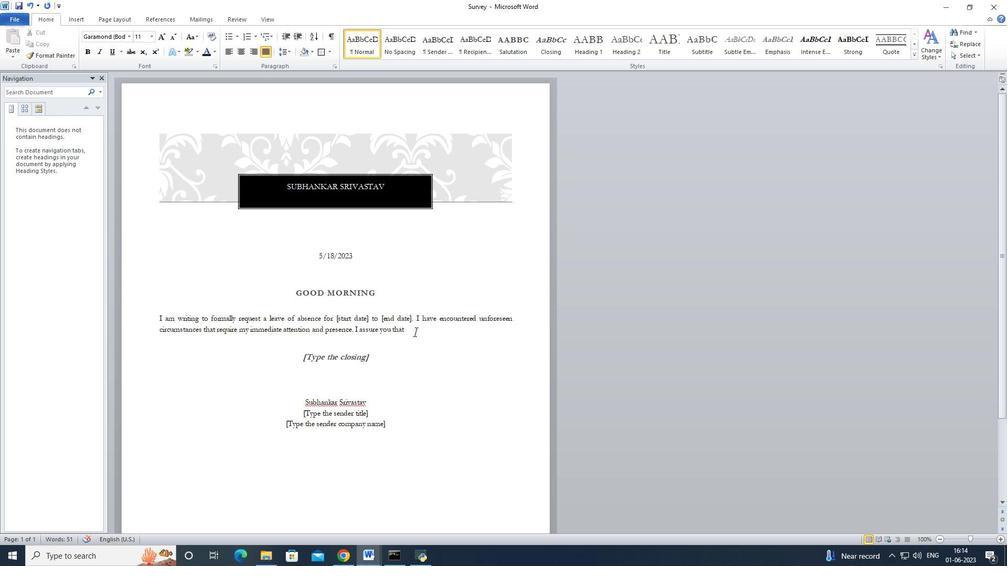 
Action: Key pressed i
Screenshot: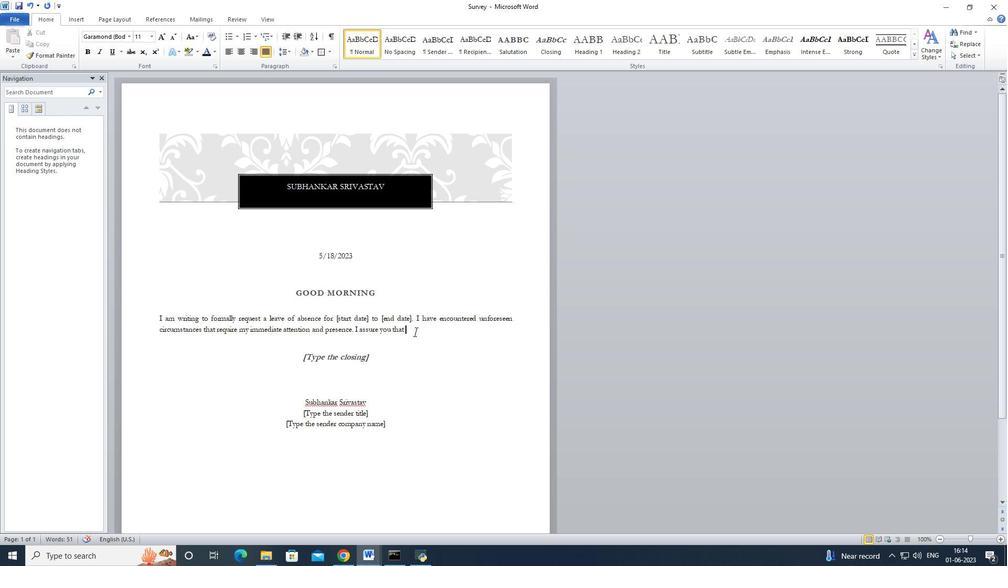 
Action: Mouse moved to (416, 331)
Screenshot: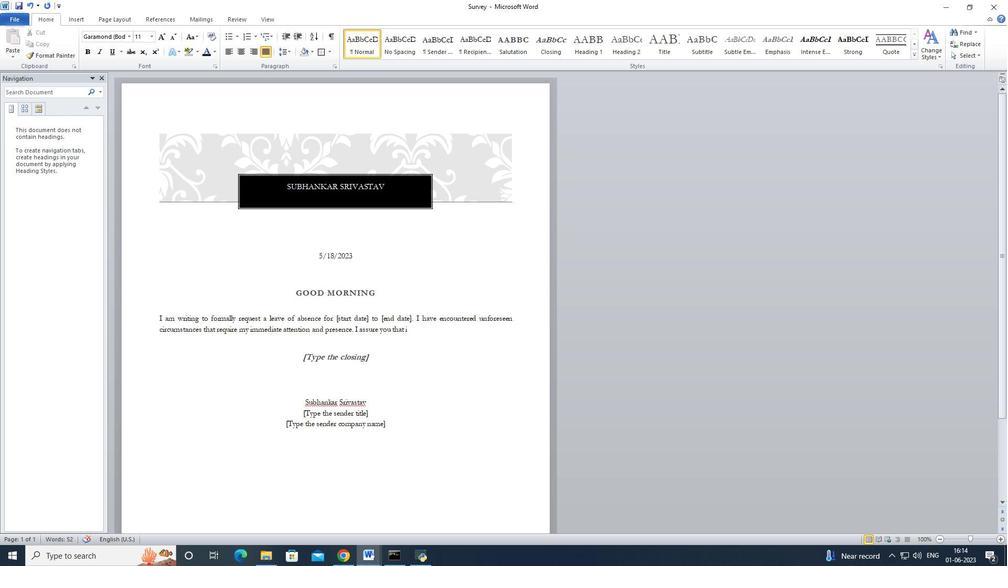 
Action: Key pressed <Key.backspace><Key.shift>I<Key.space>will<Key.space>make<Key.space>all<Key.space>necessary<Key.space>arrangements<Key.space>to<Key.space>ensure<Key.space>a<Key.space>smooth<Key.space>transition<Key.space>during<Key.space>my<Key.space>absence,<Key.backspace>.
Screenshot: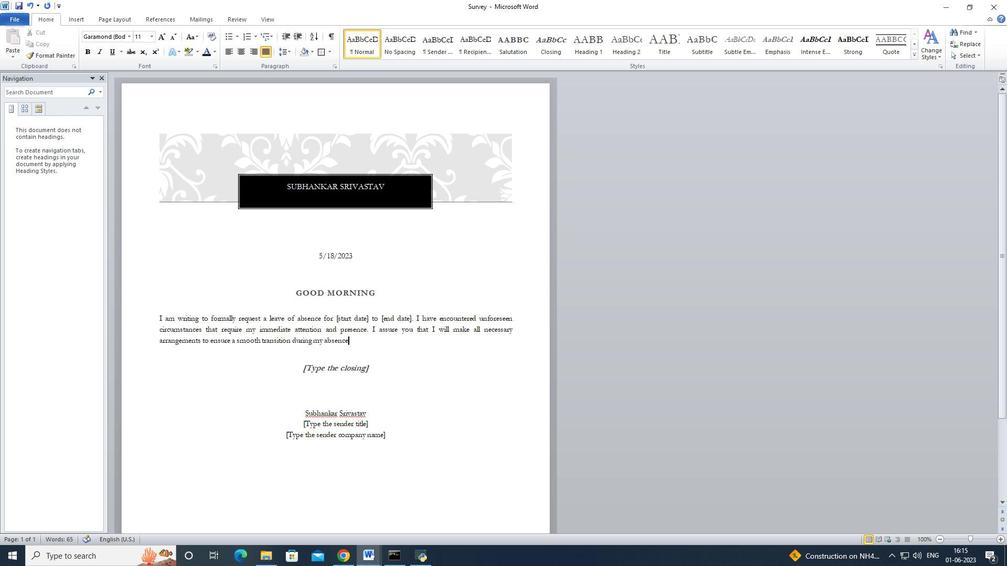 
Action: Mouse moved to (356, 365)
Screenshot: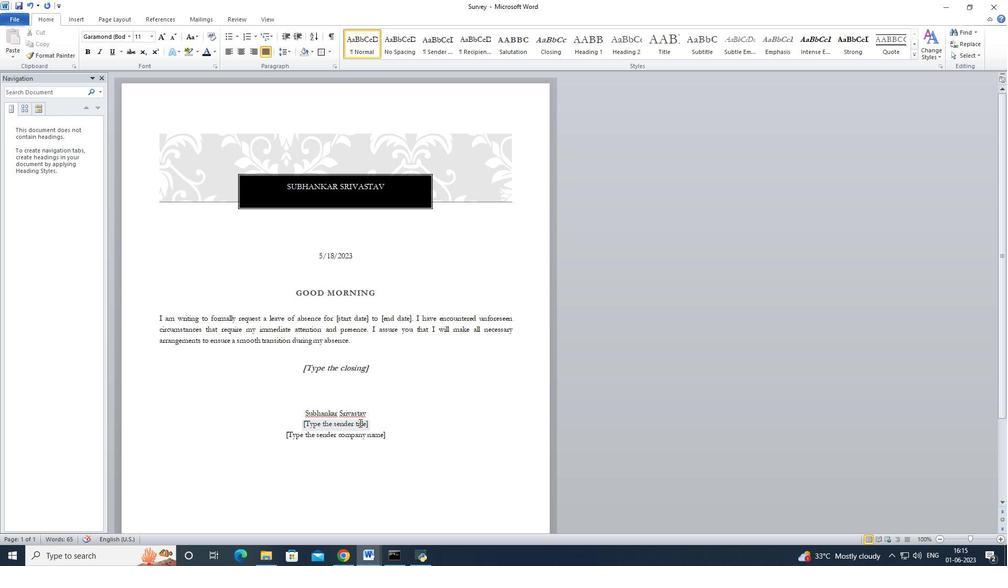 
Action: Mouse pressed left at (356, 365)
Screenshot: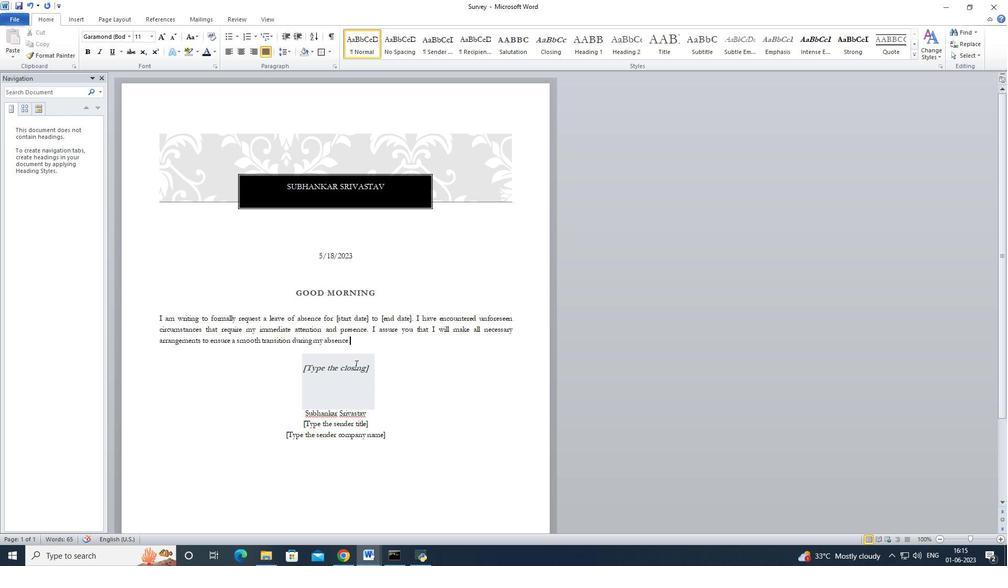 
Action: Key pressed <Key.delete>
Screenshot: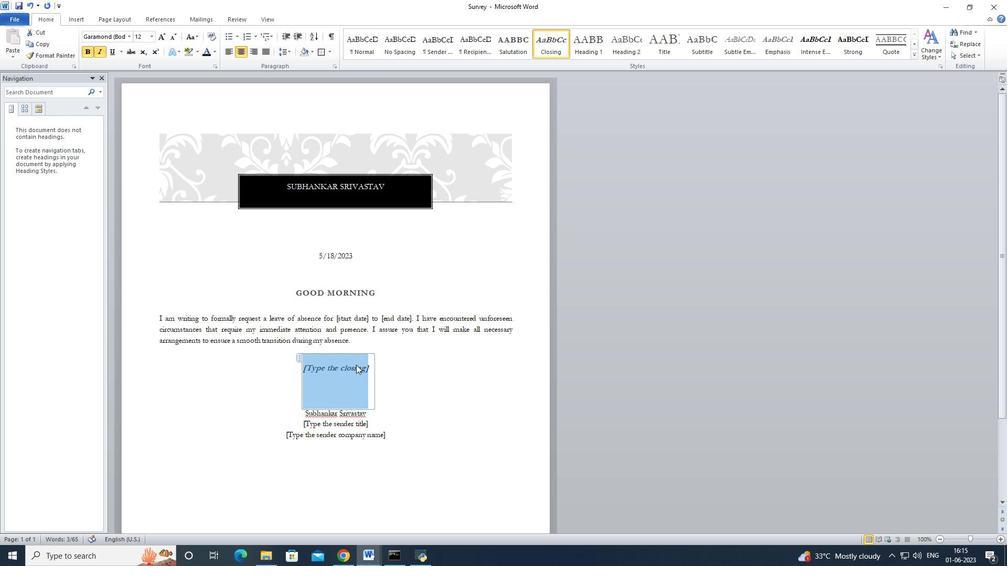 
Action: Mouse moved to (342, 423)
Screenshot: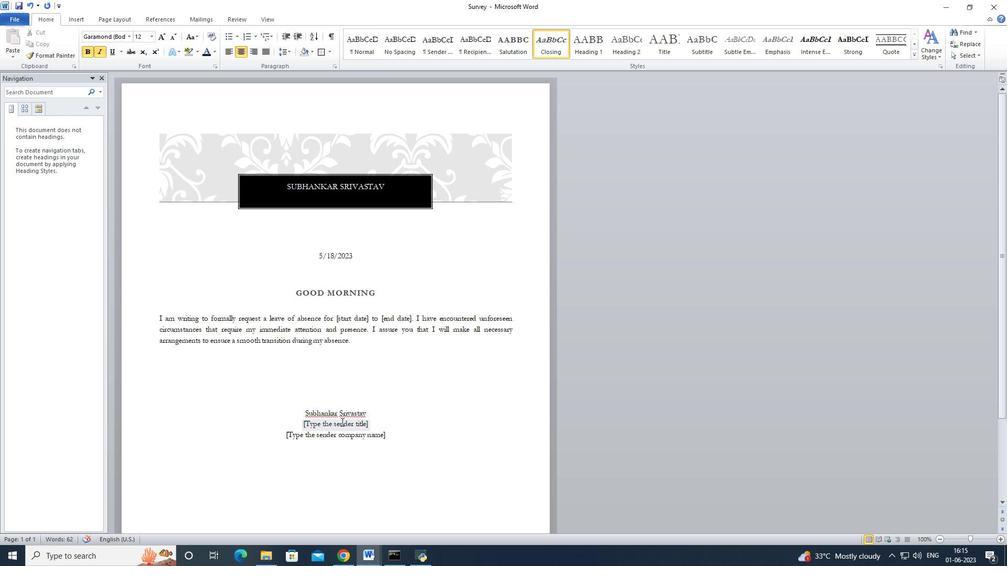 
Action: Mouse pressed left at (342, 423)
Screenshot: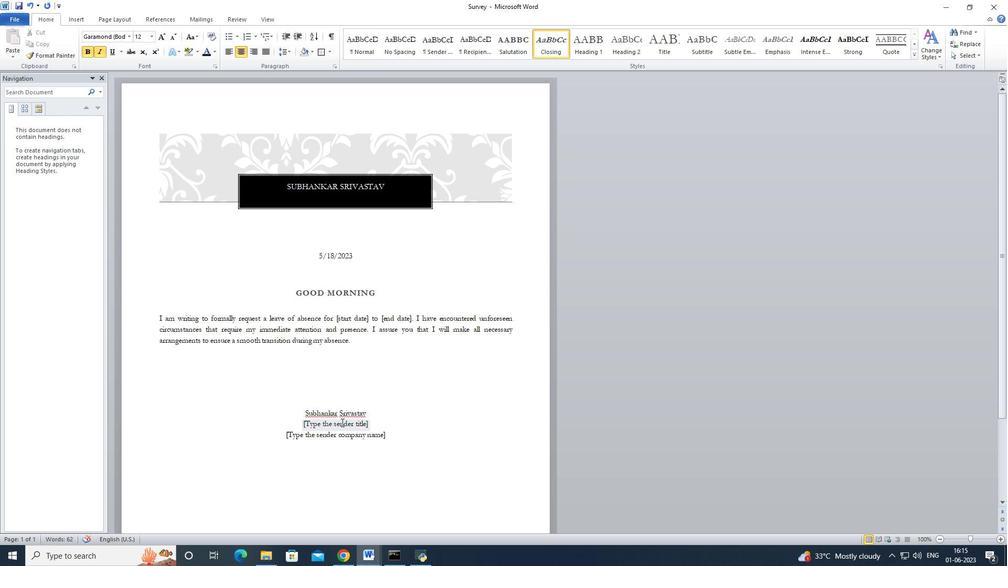 
Action: Key pressed <Key.delete>
Screenshot: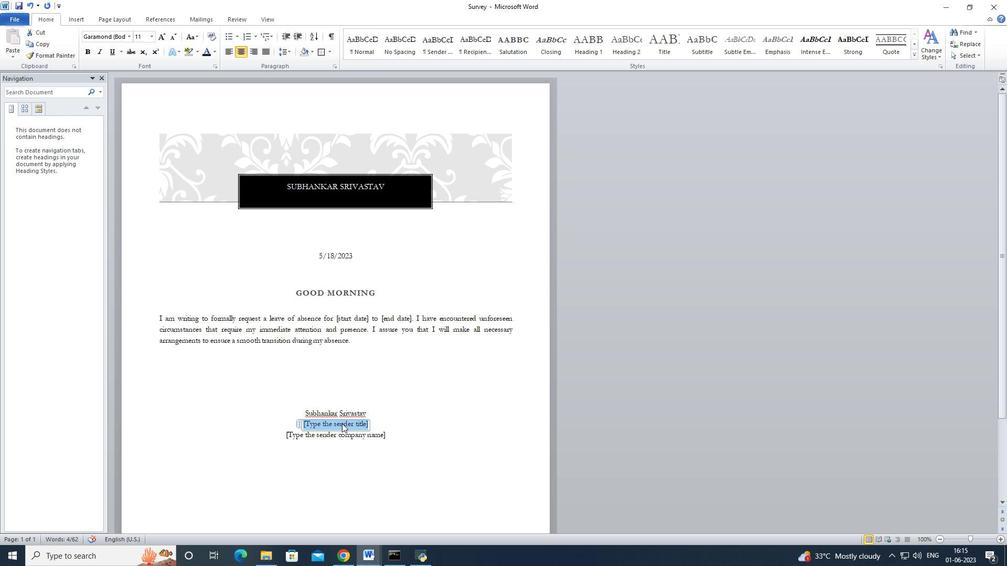 
Action: Mouse moved to (352, 436)
Screenshot: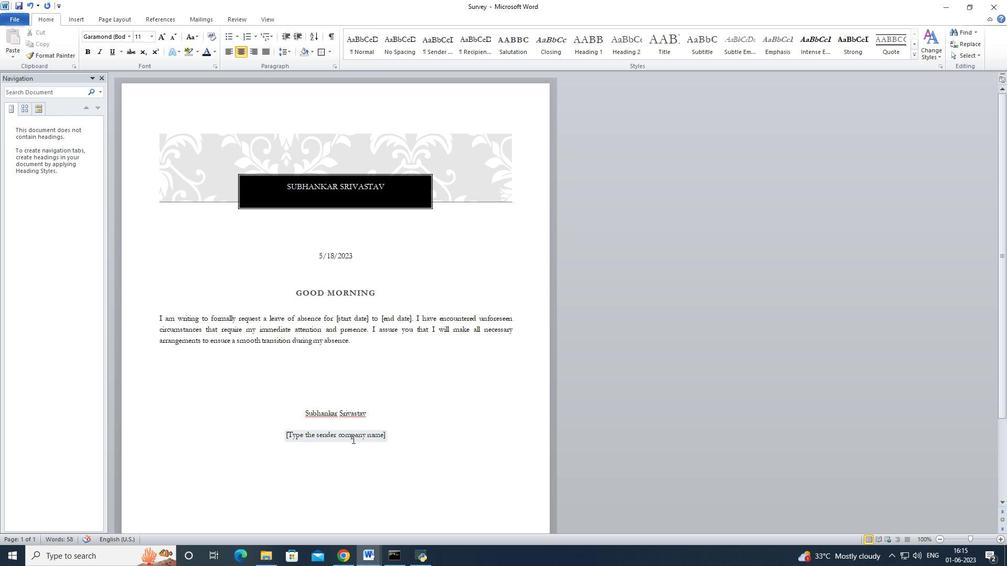 
Action: Mouse pressed left at (352, 436)
Screenshot: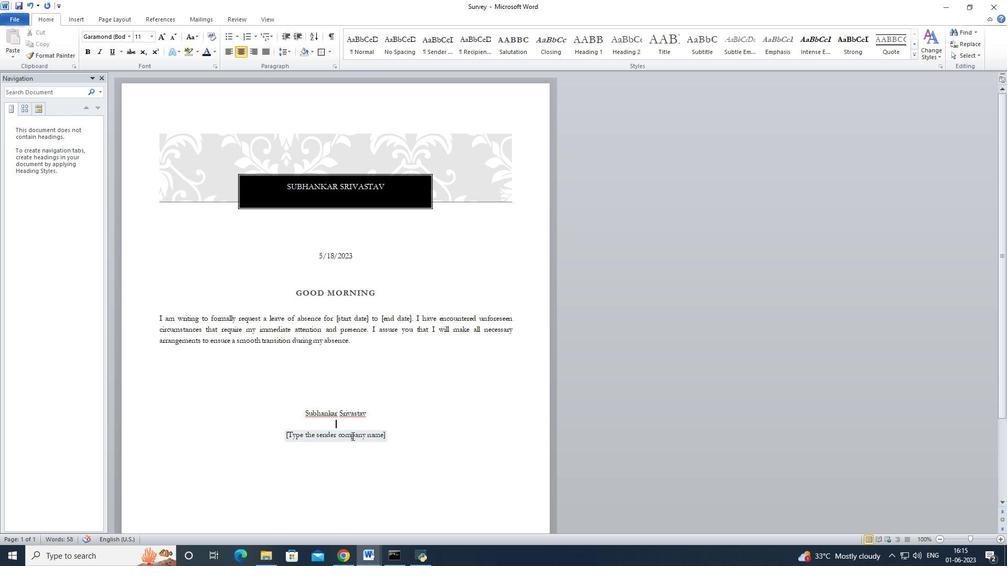 
Action: Key pressed <Key.delete><Key.delete>
Screenshot: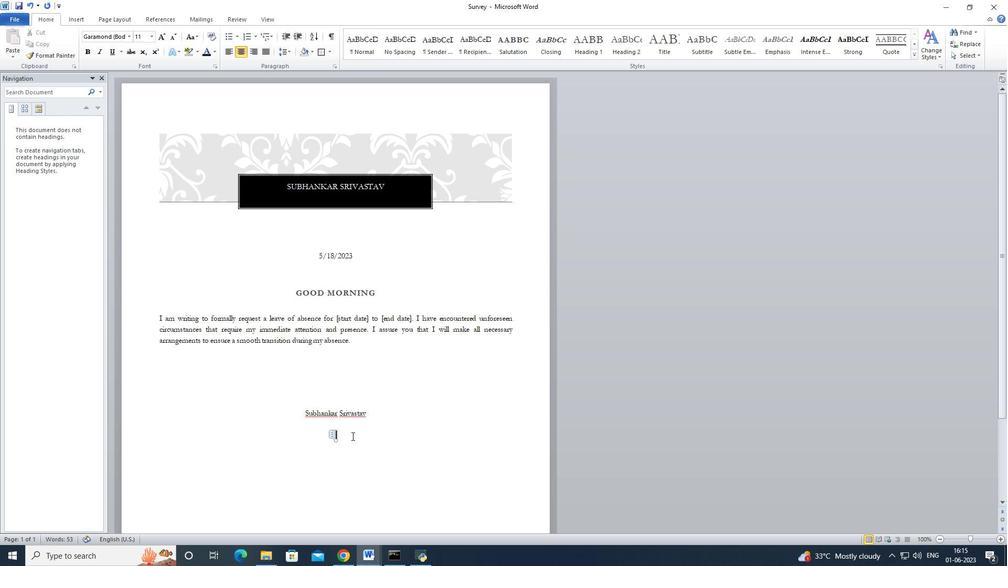 
Action: Mouse moved to (108, 17)
Screenshot: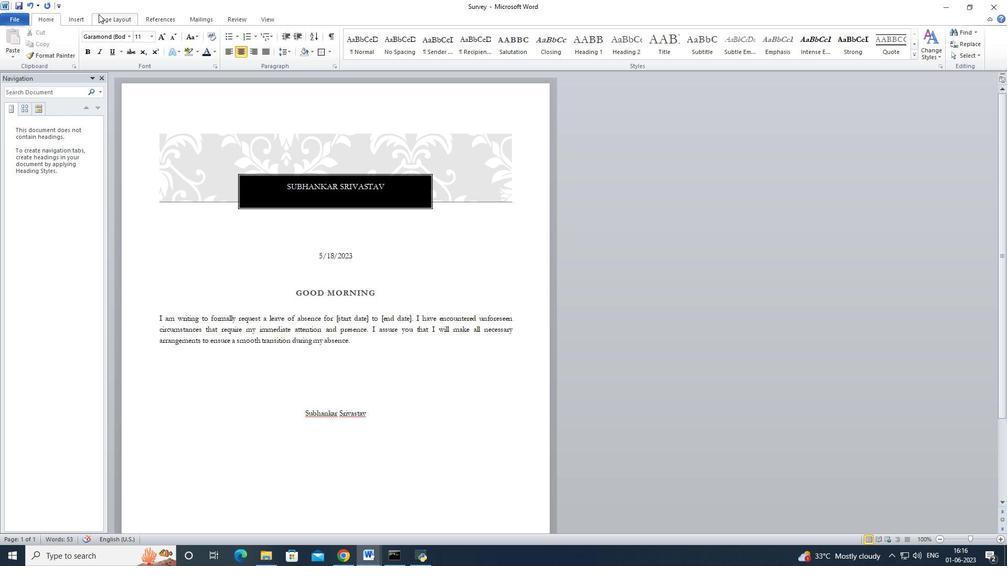 
Action: Mouse pressed left at (108, 17)
Screenshot: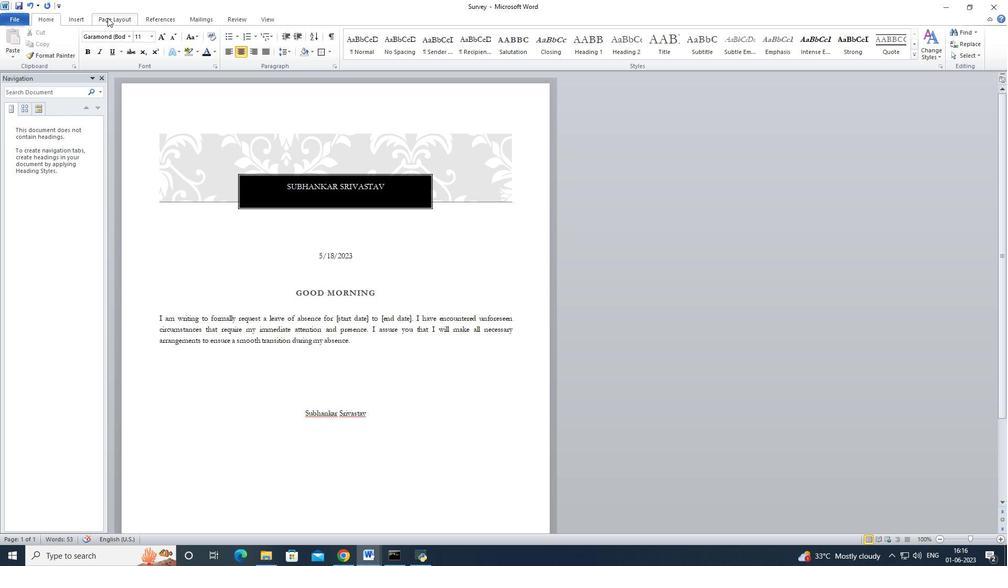 
Action: Mouse moved to (250, 41)
Screenshot: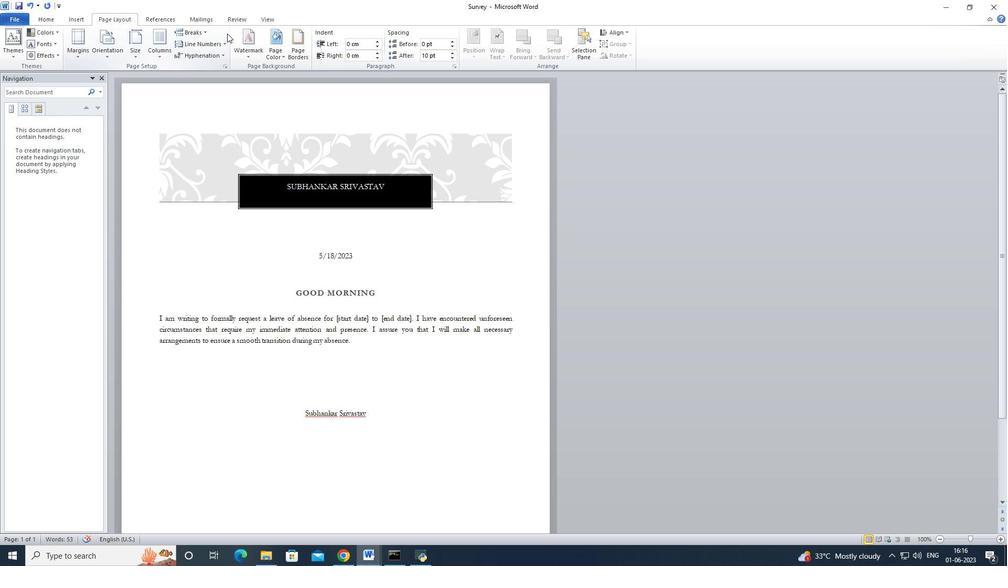 
Action: Mouse pressed left at (250, 41)
Screenshot: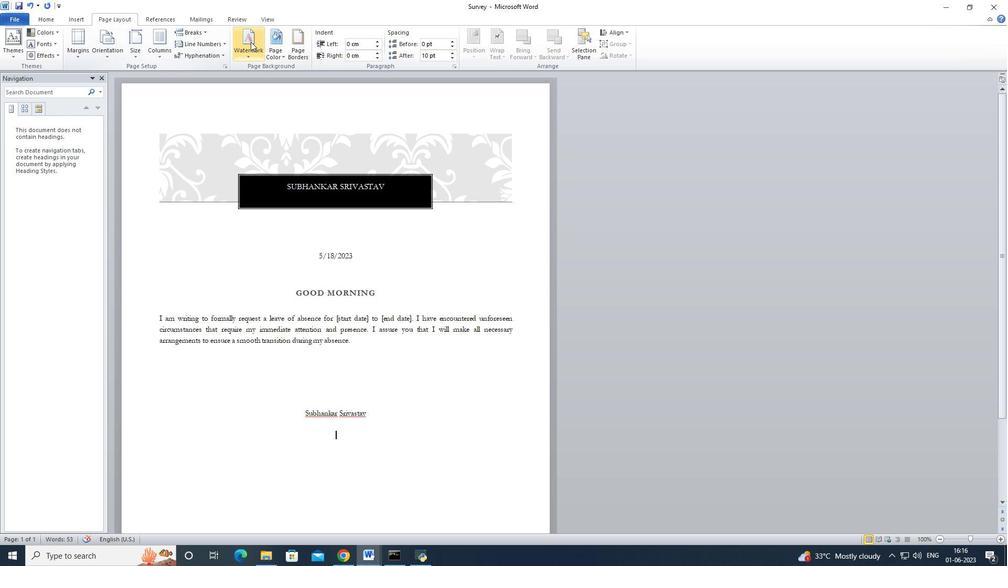 
Action: Mouse moved to (280, 376)
Screenshot: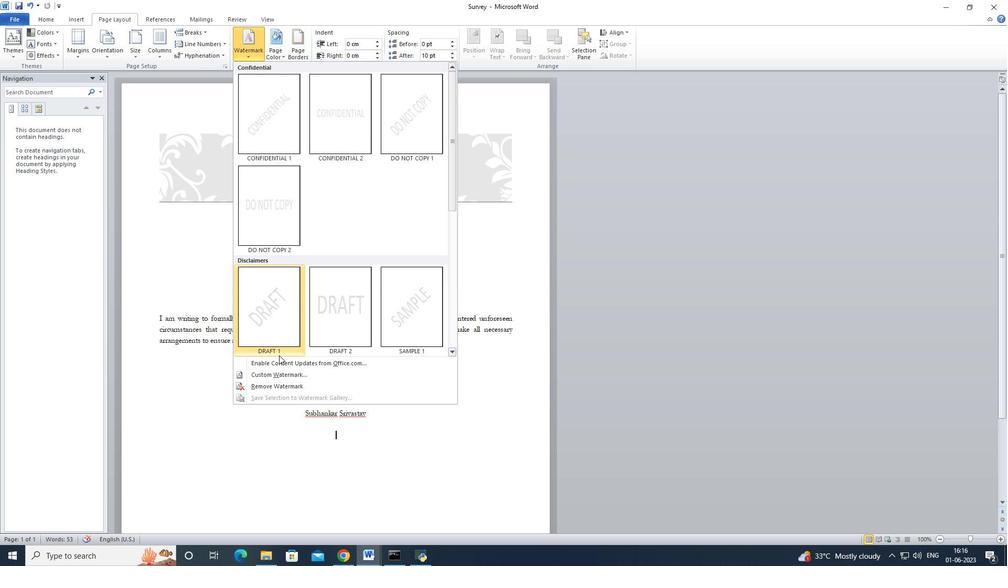 
Action: Mouse pressed left at (280, 376)
Screenshot: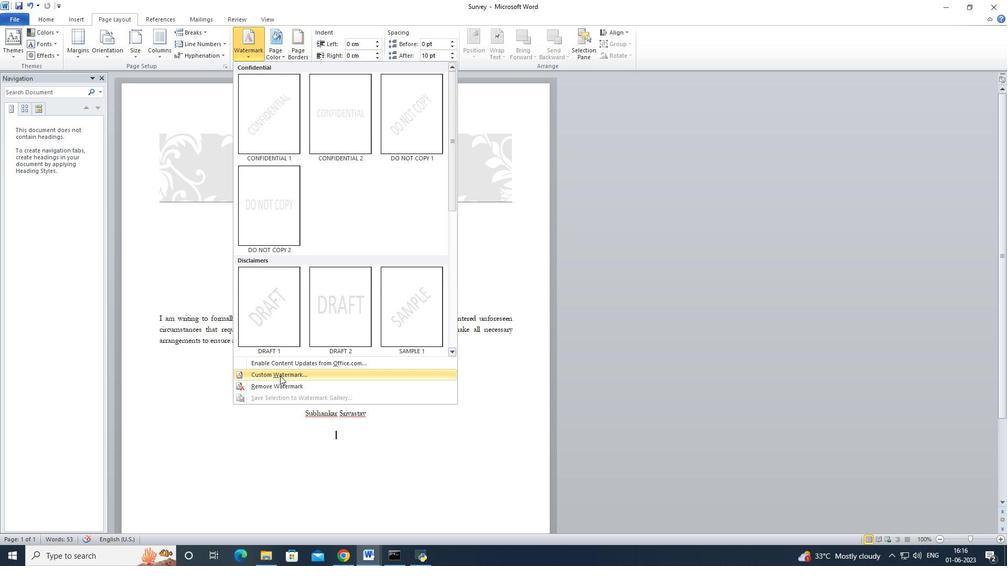 
Action: Mouse moved to (410, 249)
Screenshot: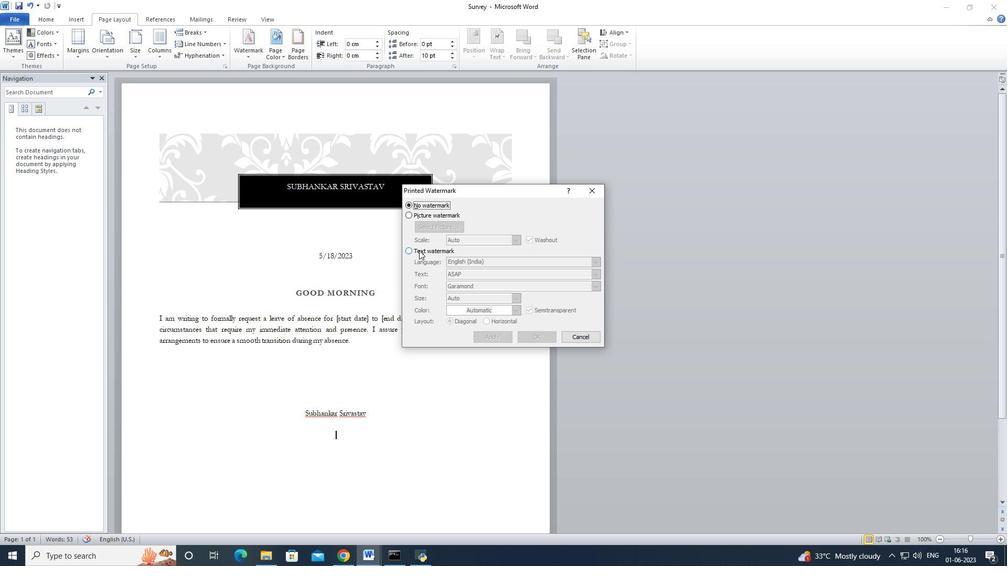 
Action: Mouse pressed left at (410, 249)
Screenshot: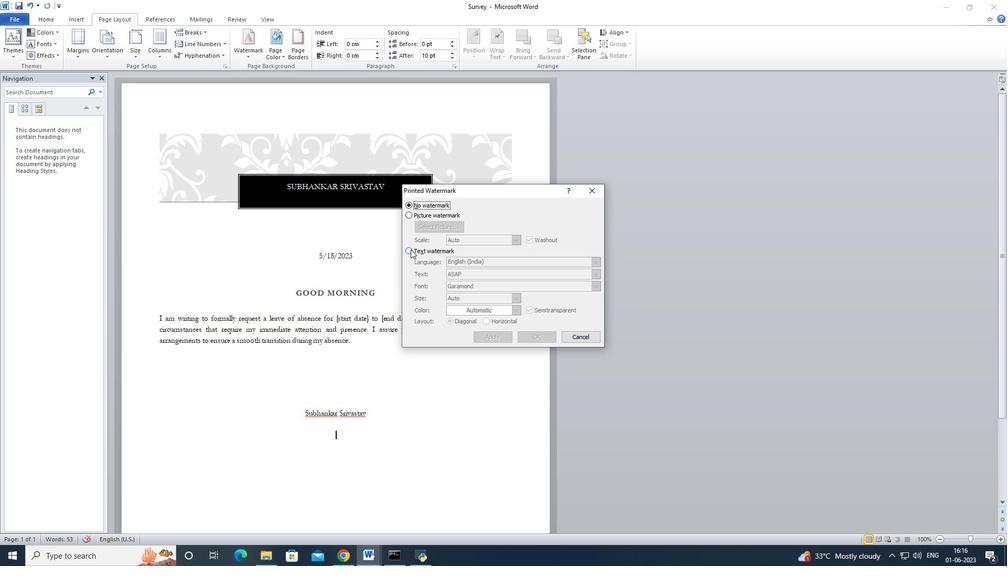 
Action: Mouse moved to (491, 271)
Screenshot: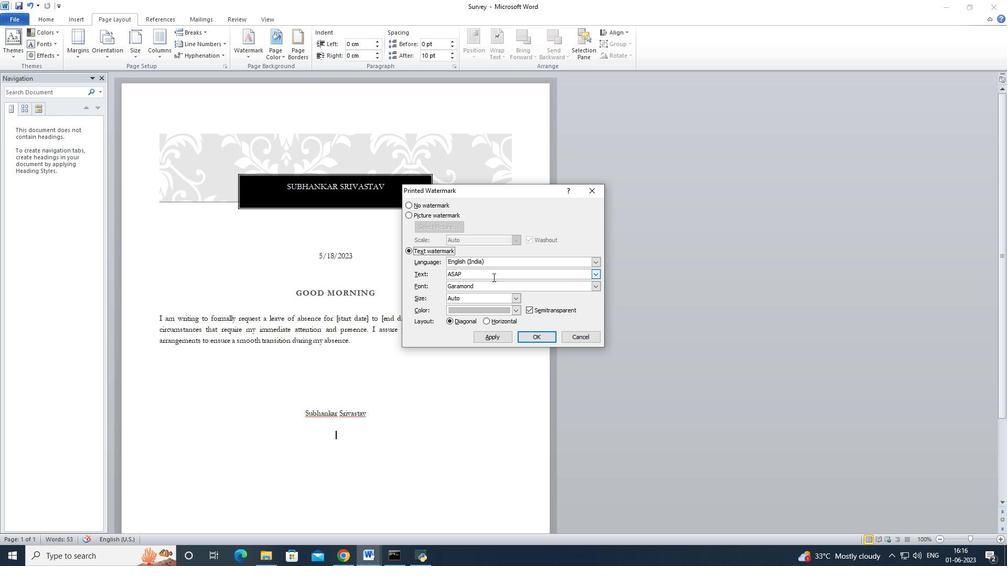 
Action: Mouse pressed left at (491, 271)
Screenshot: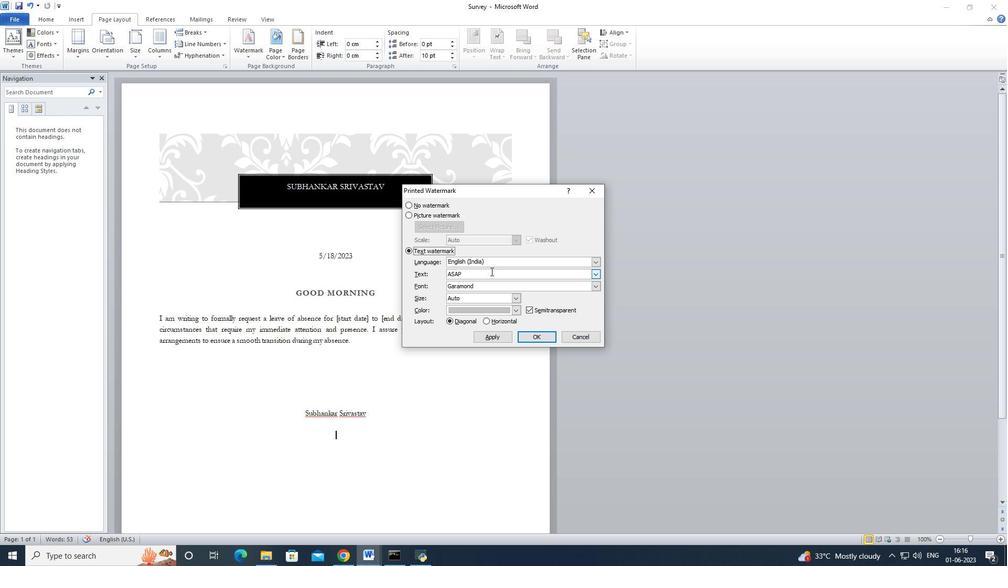 
Action: Mouse pressed left at (491, 271)
Screenshot: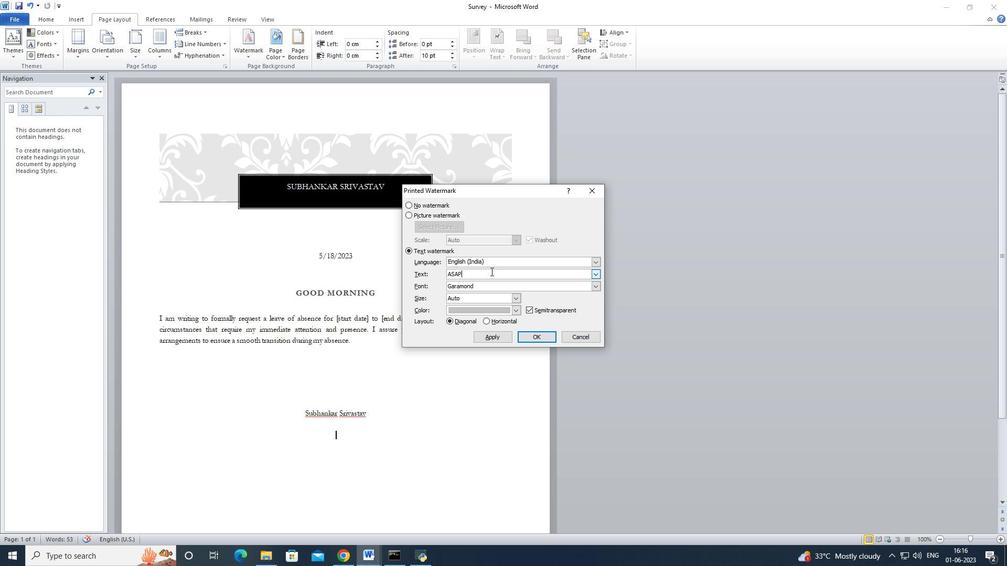 
Action: Mouse moved to (439, 272)
Screenshot: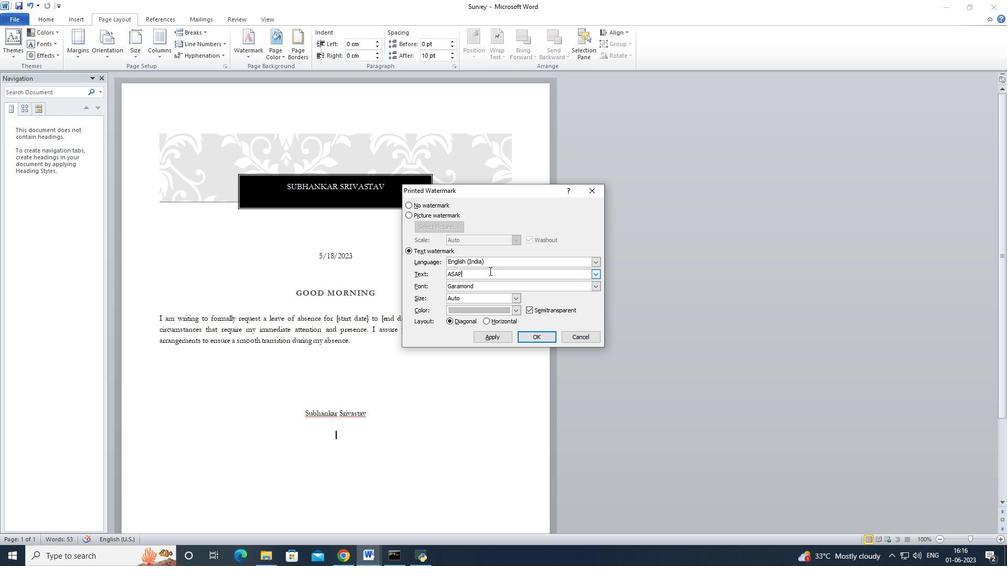 
Action: Key pressed d<Key.backspace><Key.shift><Key.shift><Key.shift><Key.shift><Key.shift><Key.shift><Key.shift><Key.shift><Key.shift><Key.shift><Key.shift>Do<Key.space>not<Key.space>copy<Key.space>2
Screenshot: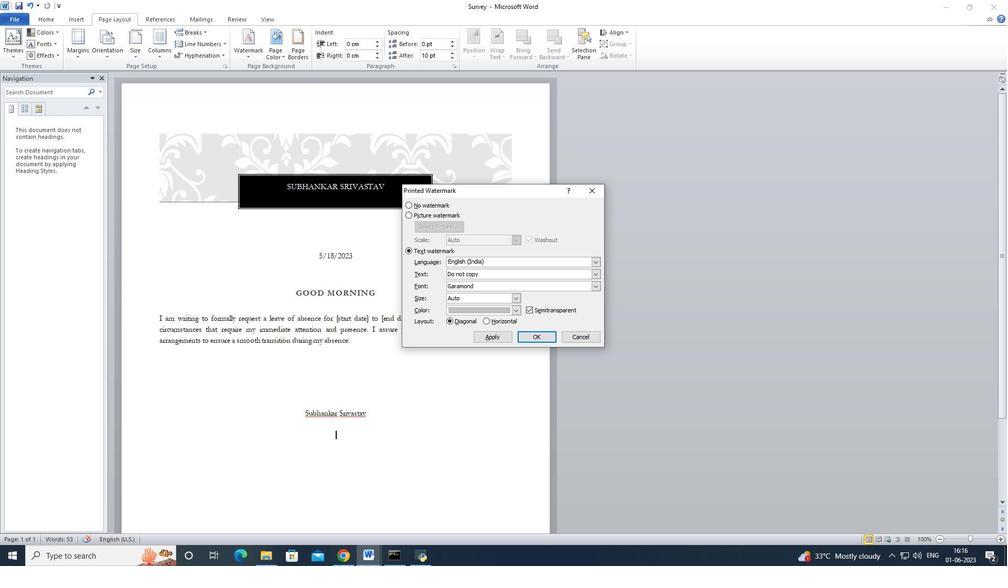 
Action: Mouse moved to (439, 272)
Screenshot: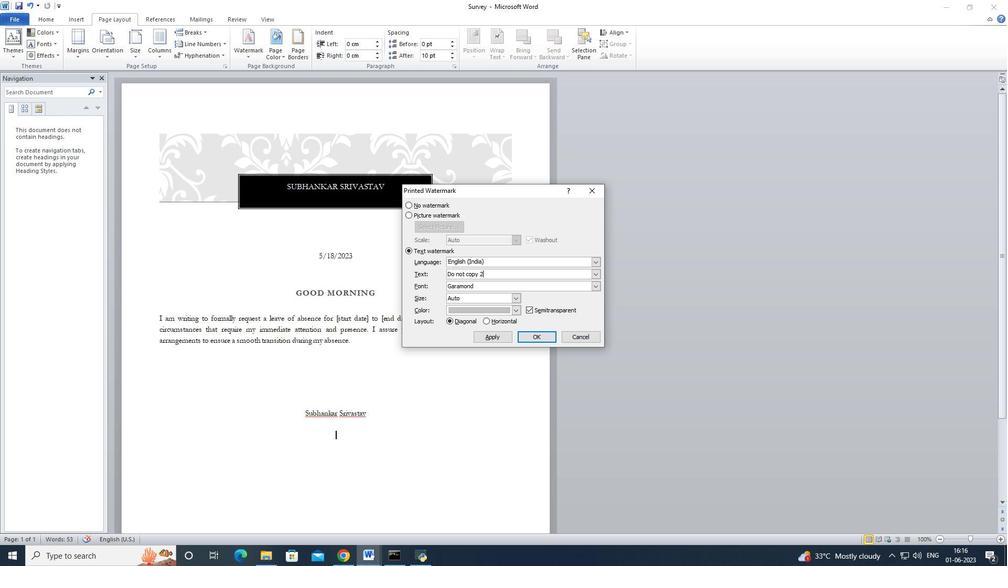 
Action: Key pressed 0
Screenshot: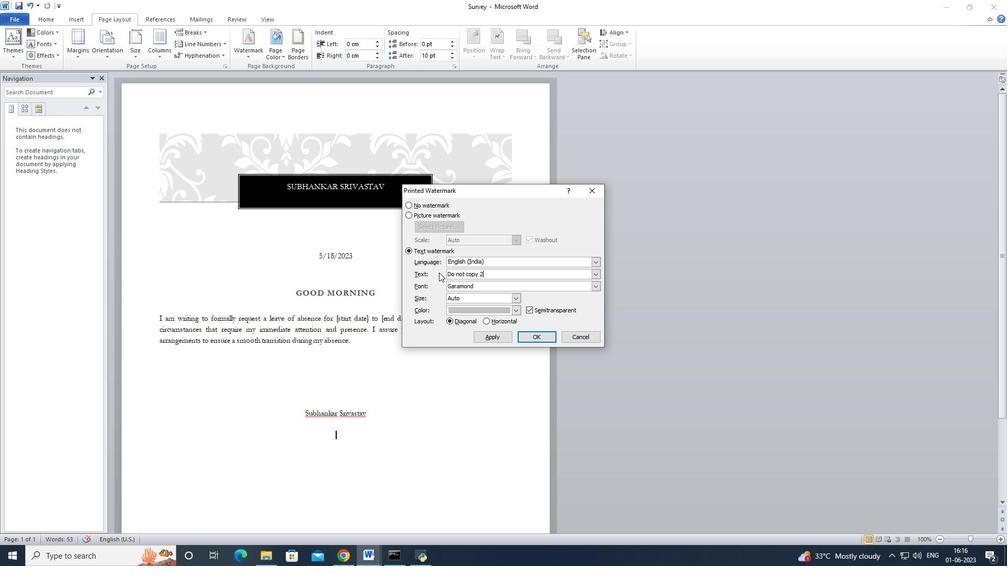 
Action: Mouse moved to (498, 339)
Screenshot: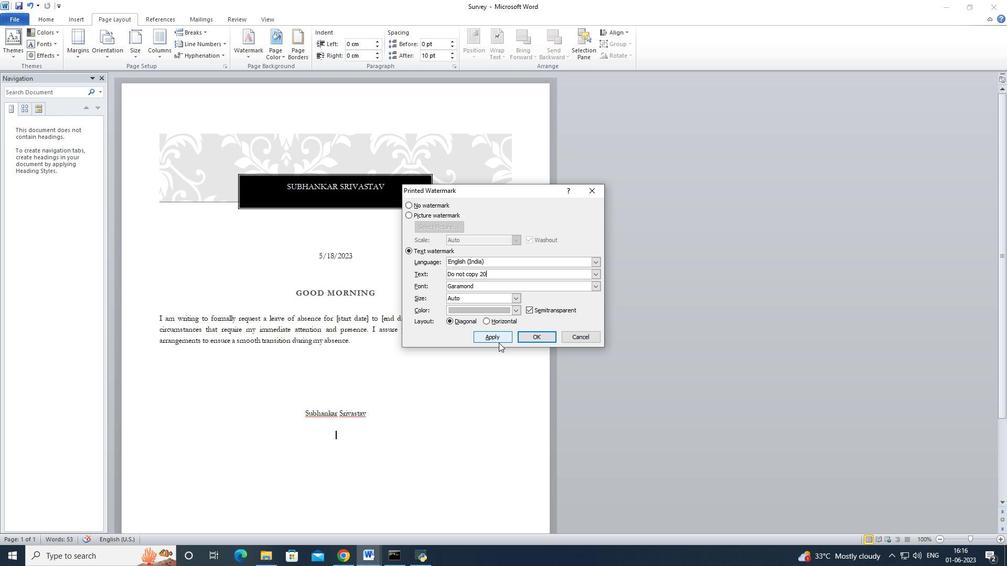
Action: Mouse pressed left at (498, 339)
Screenshot: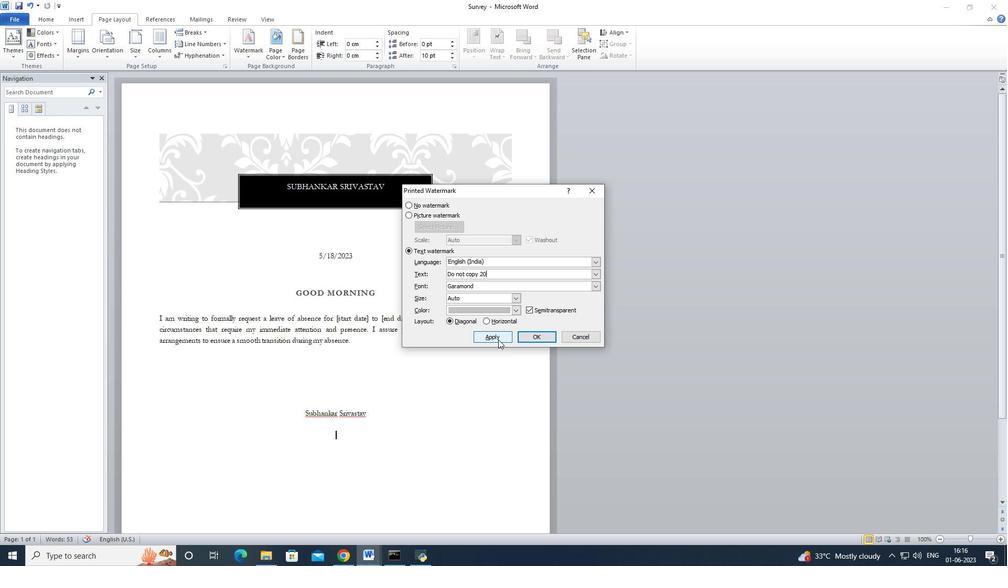 
Action: Mouse moved to (593, 188)
Screenshot: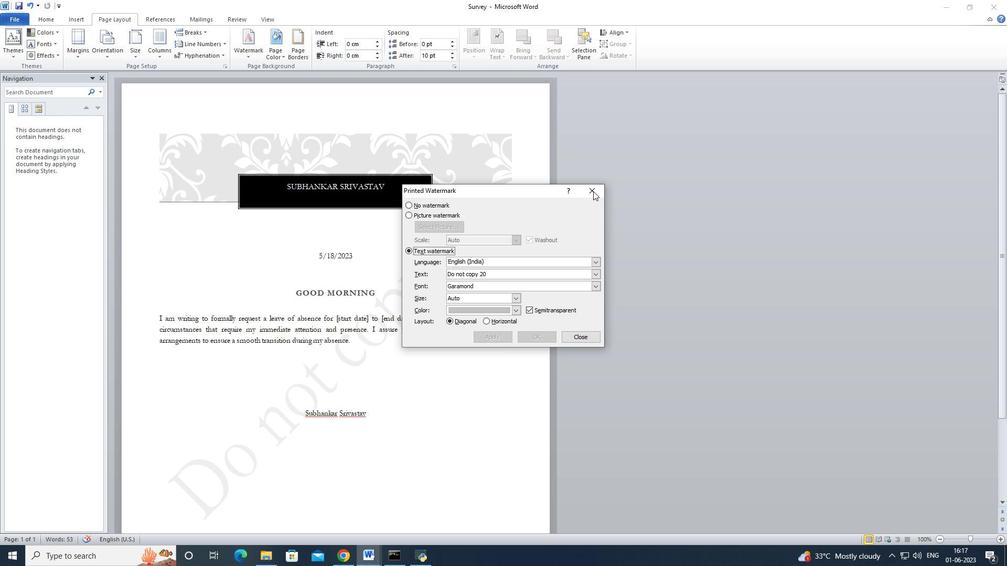 
Action: Mouse pressed left at (593, 188)
Screenshot: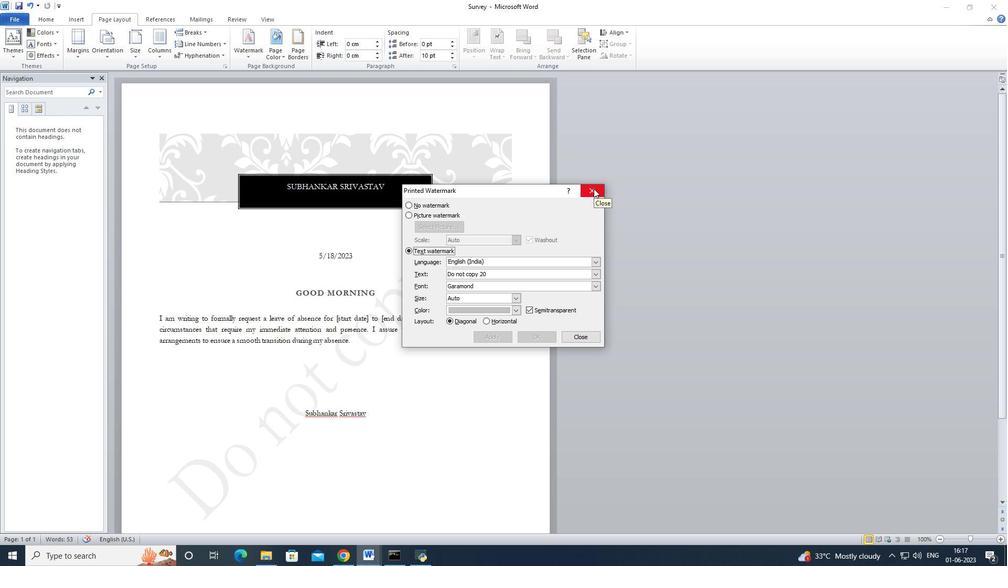 
Action: Mouse moved to (455, 369)
Screenshot: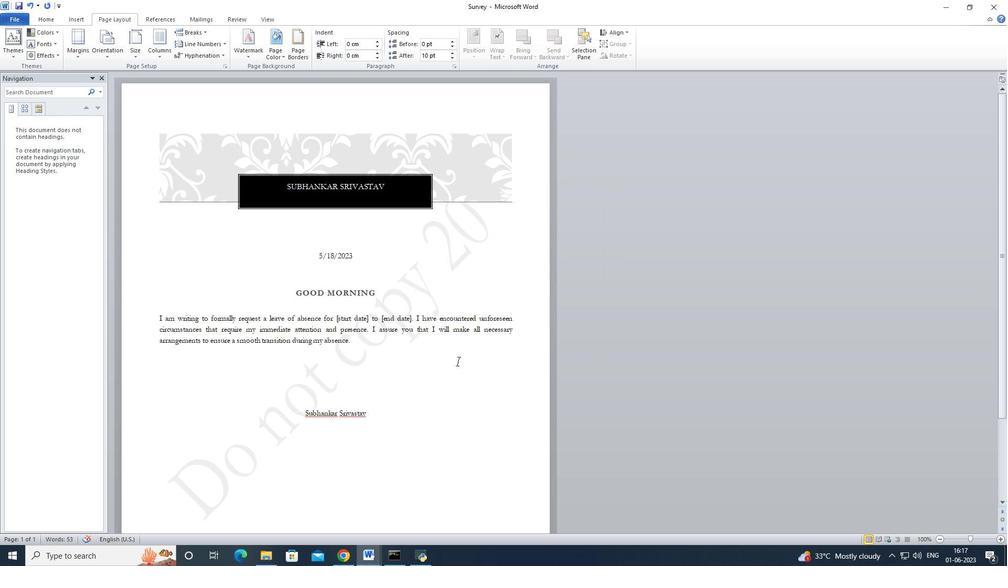 
Action: Key pressed ctrl+S
Screenshot: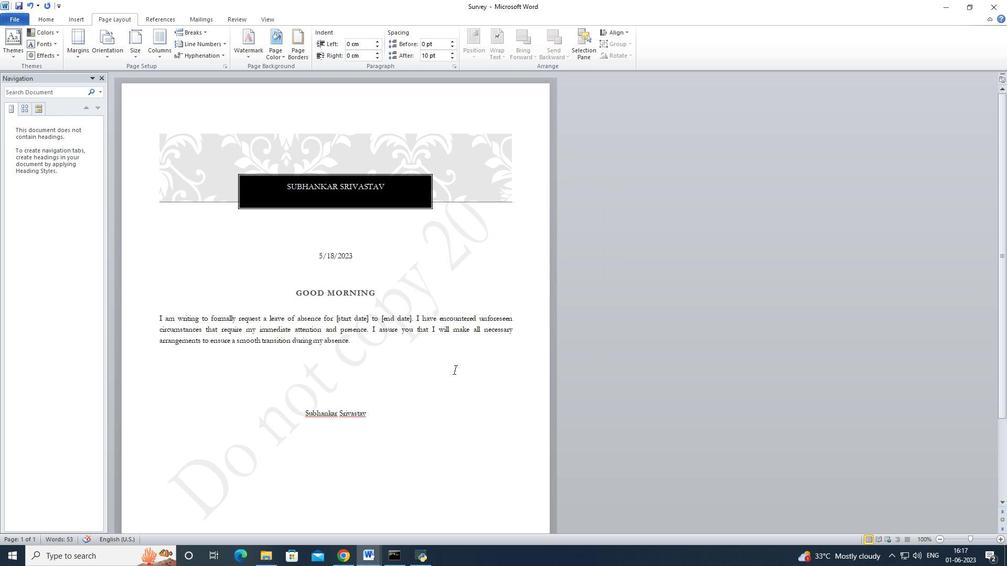 
Action: Mouse moved to (415, 400)
Screenshot: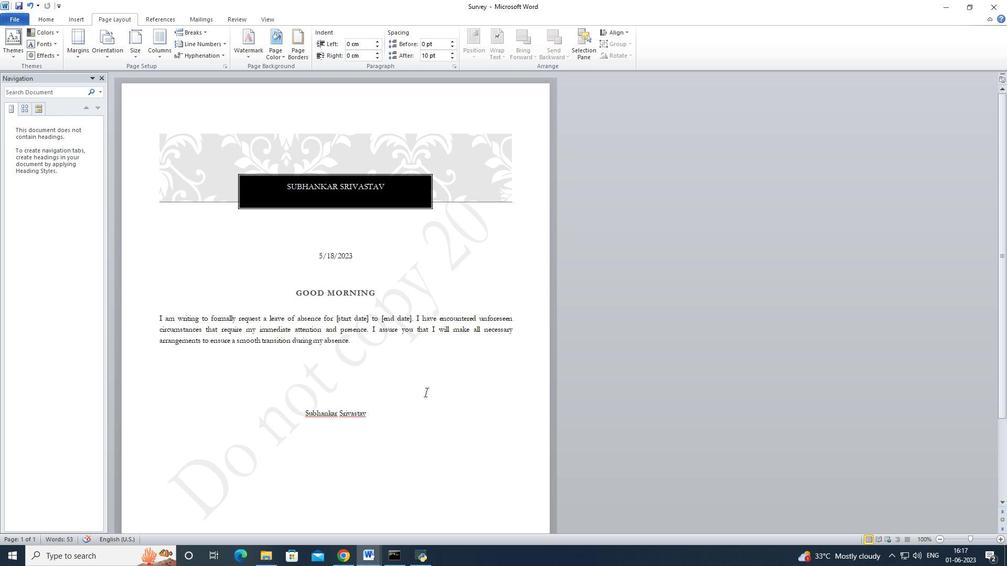 
Action: Mouse pressed left at (415, 400)
Screenshot: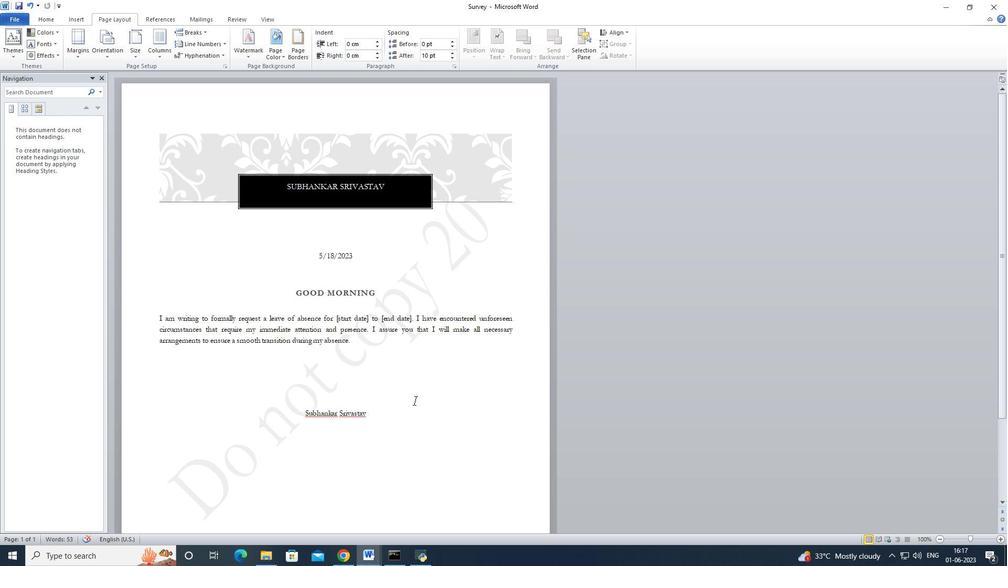 
